 Task: Search one way flight ticket for 3 adults in first from Harlingen: Valley International Airport to Fort Wayne: Fort Wayne International Airport on 8-4-2023. Choice of flights is American. Number of bags: 1 carry on bag. Price is upto 55000. Outbound departure time preference is 11:45.
Action: Mouse moved to (242, 332)
Screenshot: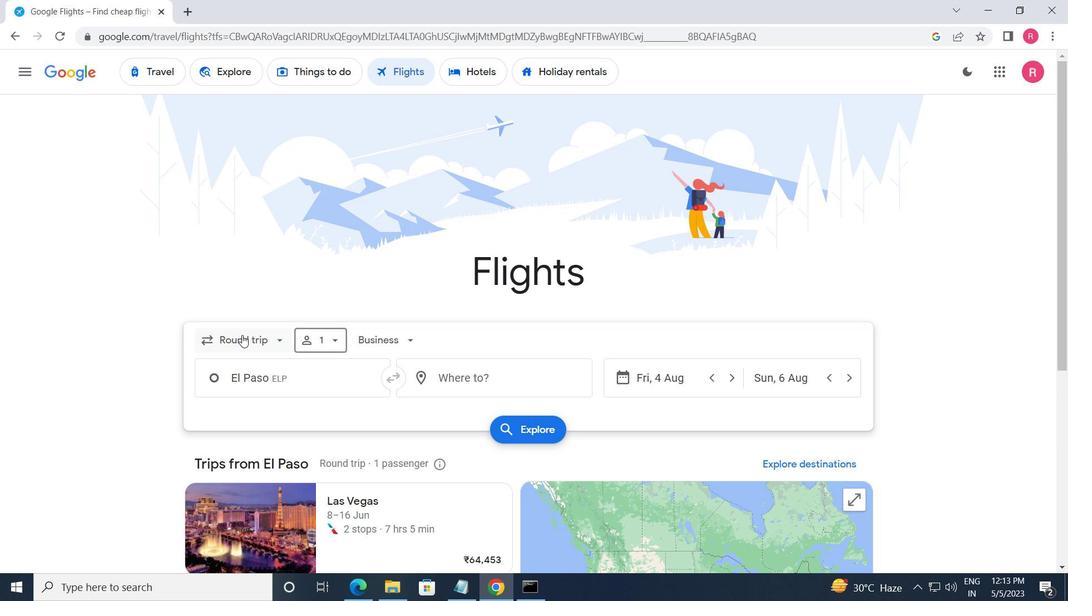 
Action: Mouse pressed left at (242, 332)
Screenshot: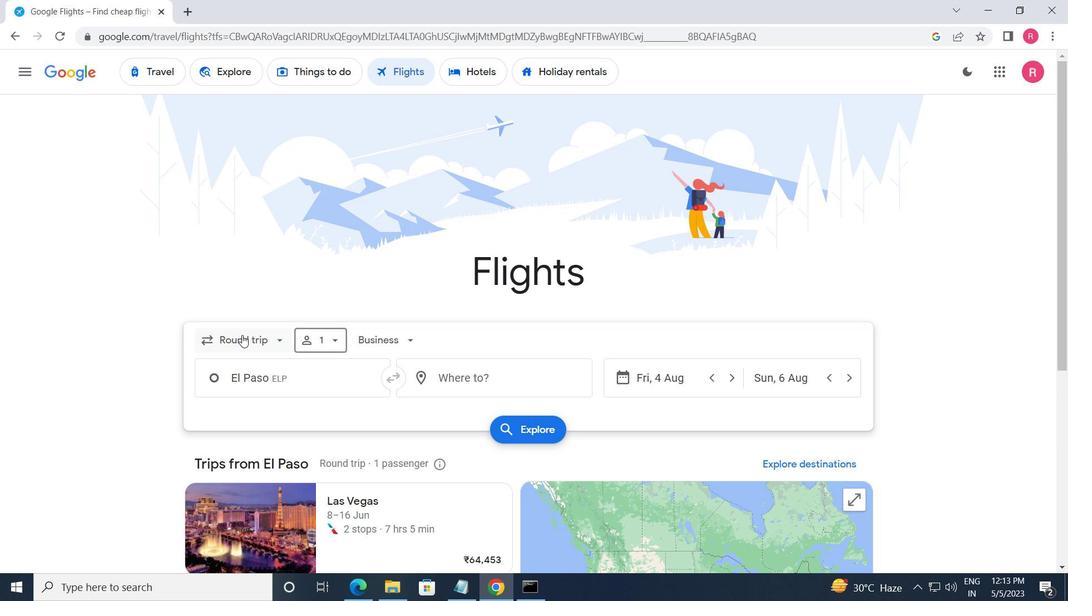 
Action: Mouse moved to (270, 397)
Screenshot: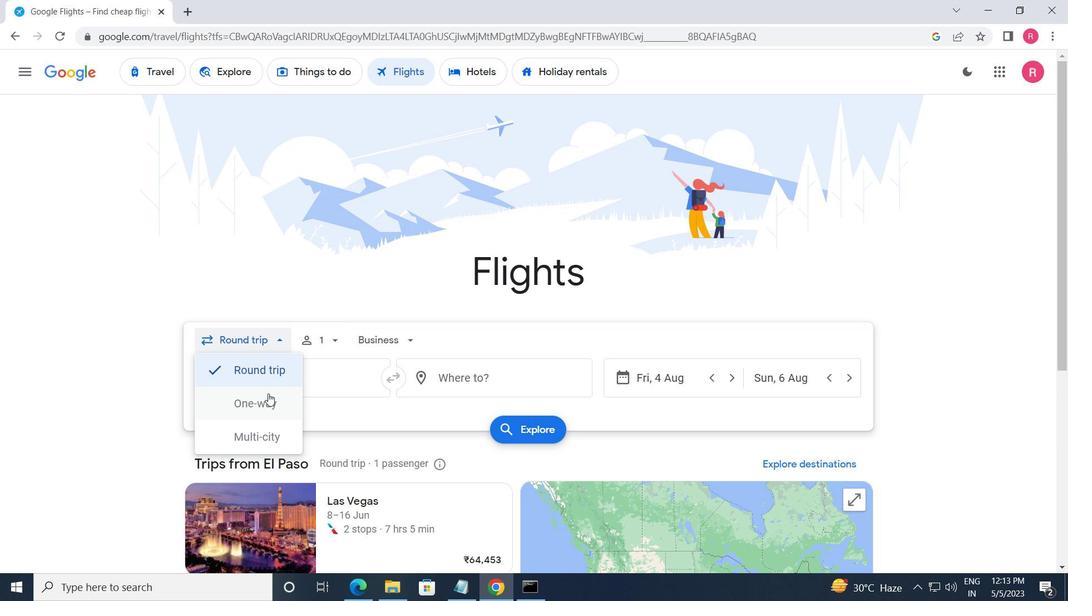 
Action: Mouse pressed left at (270, 397)
Screenshot: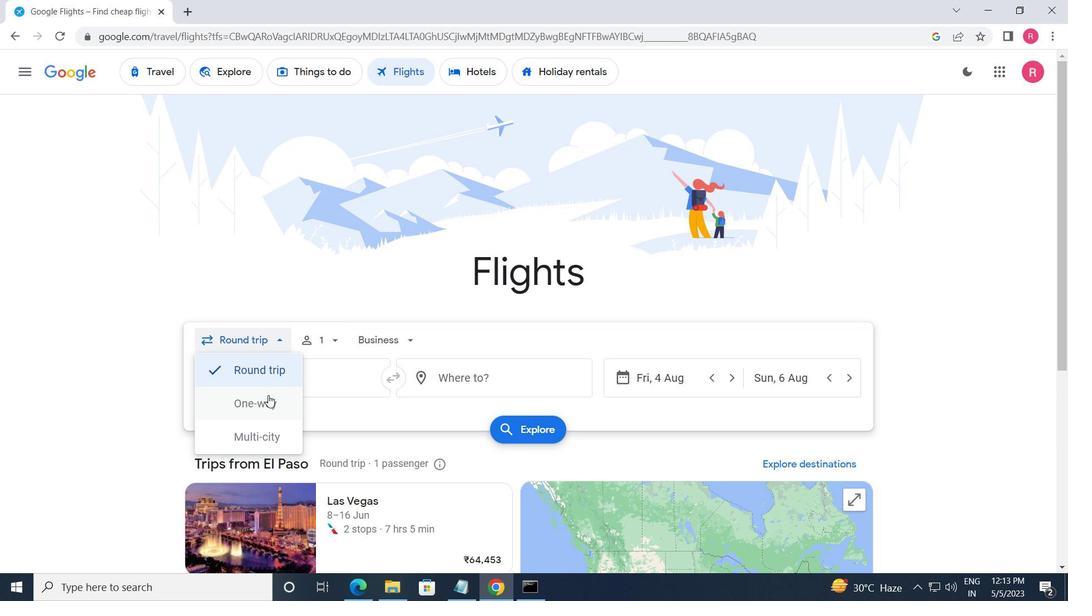 
Action: Mouse moved to (320, 352)
Screenshot: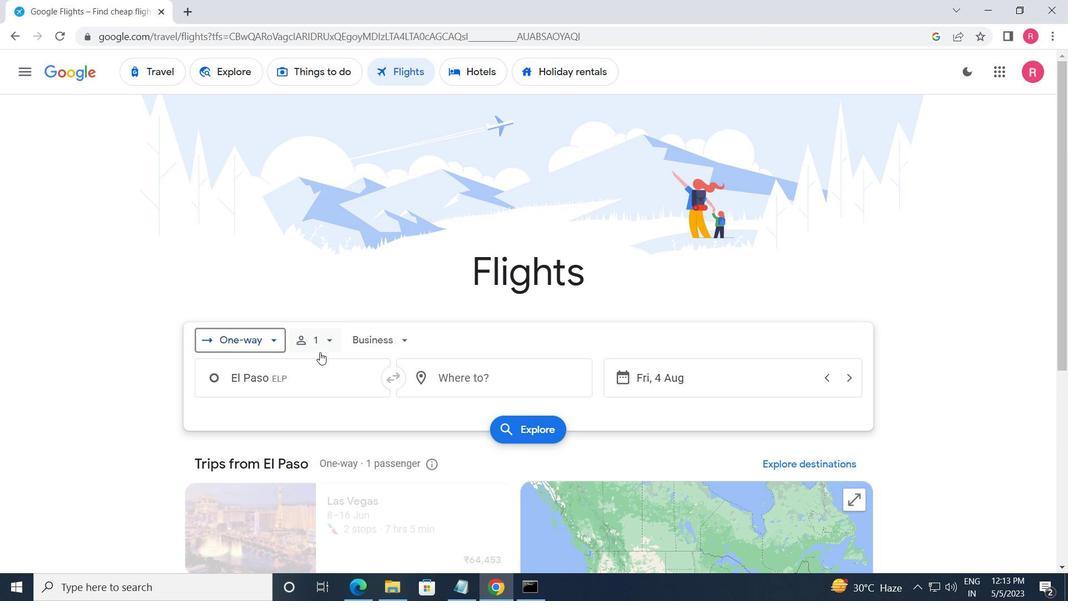 
Action: Mouse pressed left at (320, 352)
Screenshot: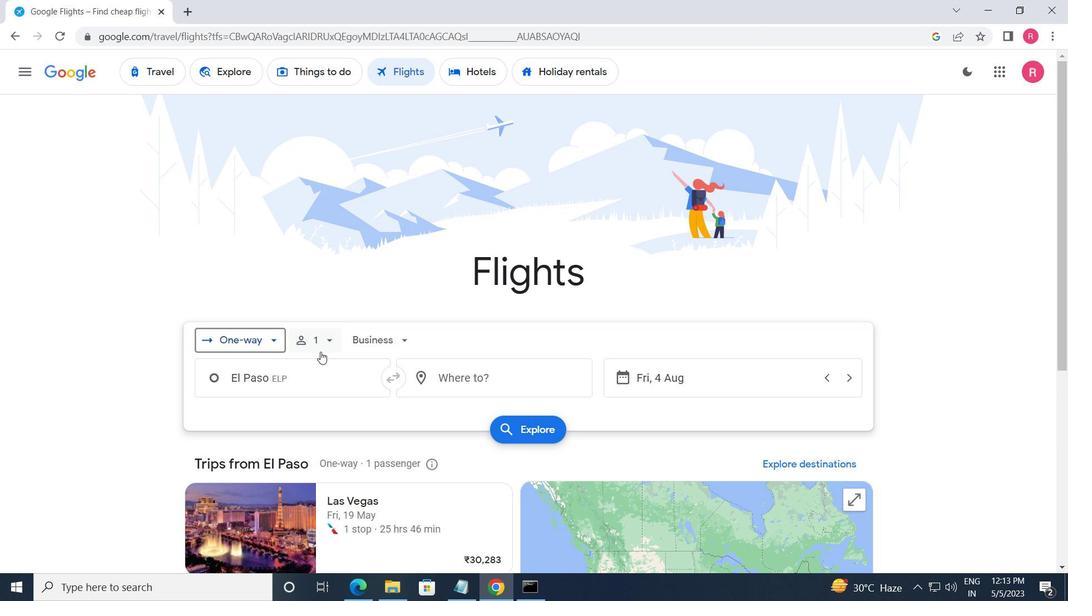 
Action: Mouse moved to (443, 374)
Screenshot: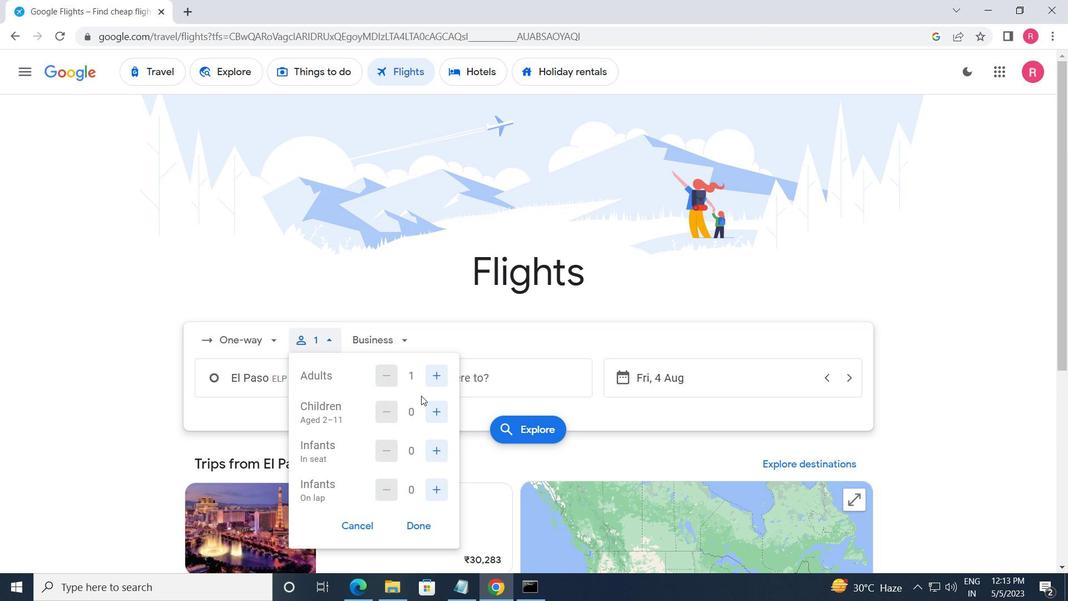 
Action: Mouse pressed left at (443, 374)
Screenshot: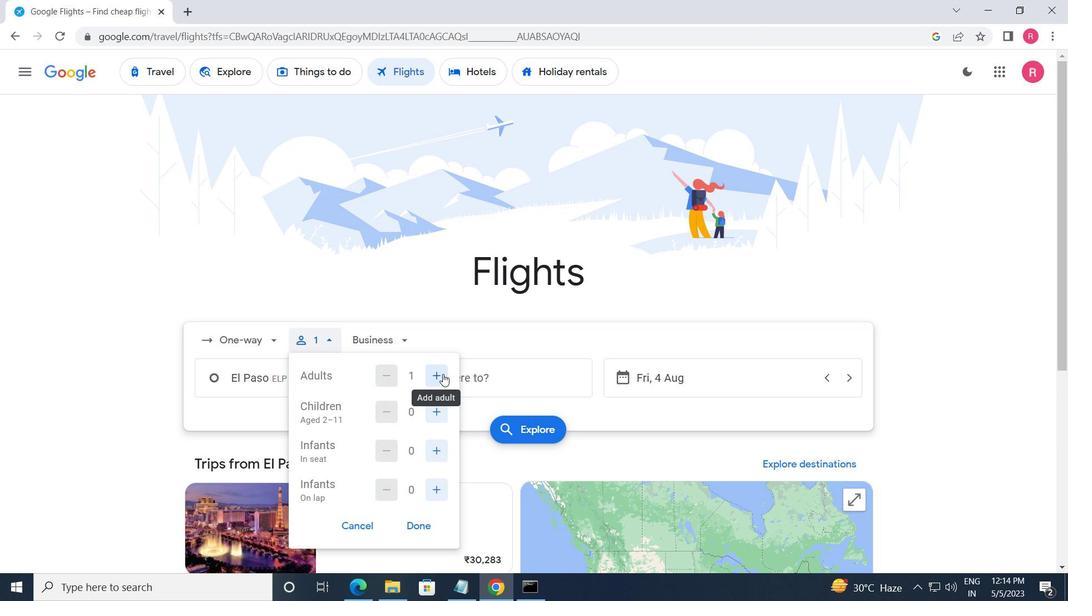 
Action: Mouse pressed left at (443, 374)
Screenshot: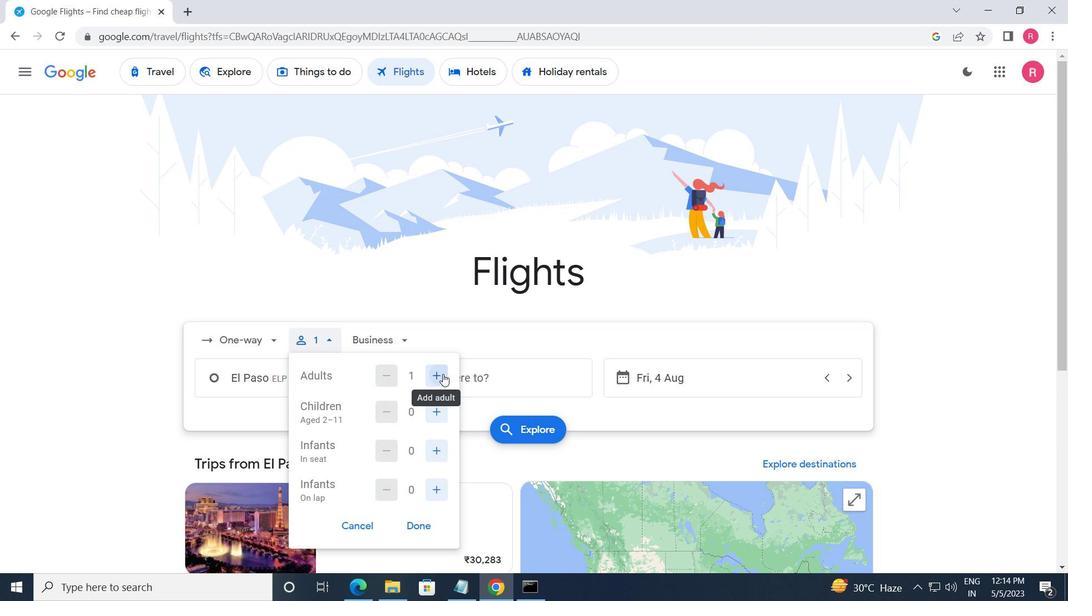 
Action: Mouse moved to (371, 341)
Screenshot: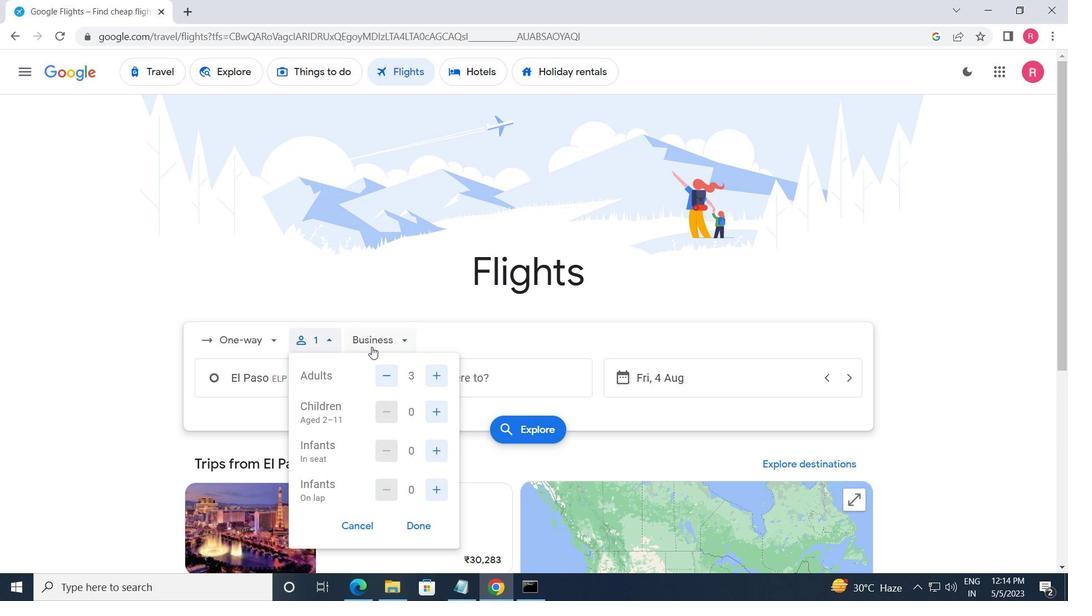 
Action: Mouse pressed left at (371, 341)
Screenshot: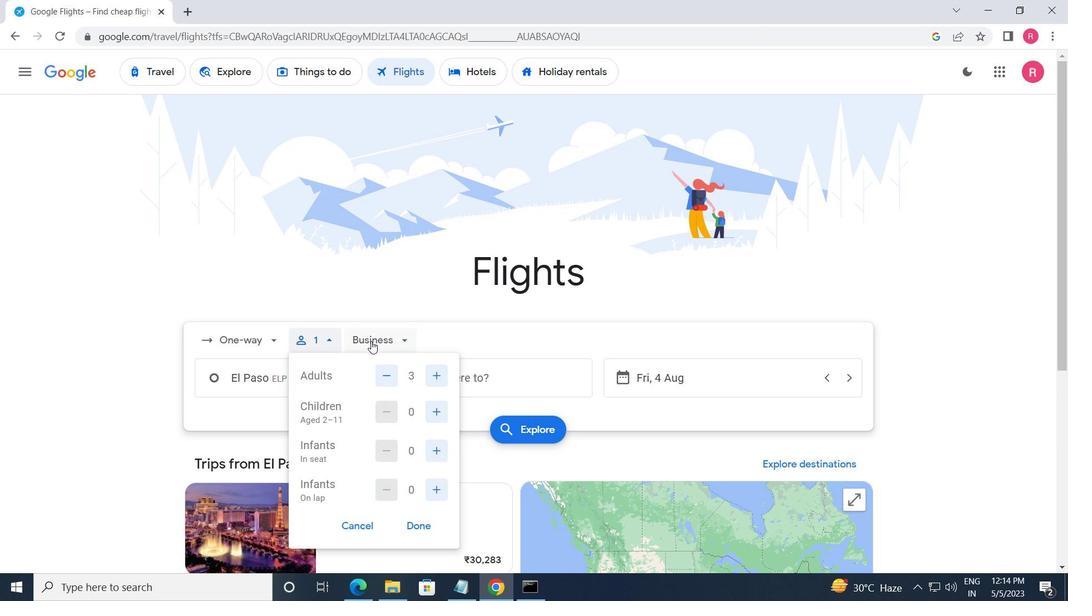 
Action: Mouse moved to (316, 330)
Screenshot: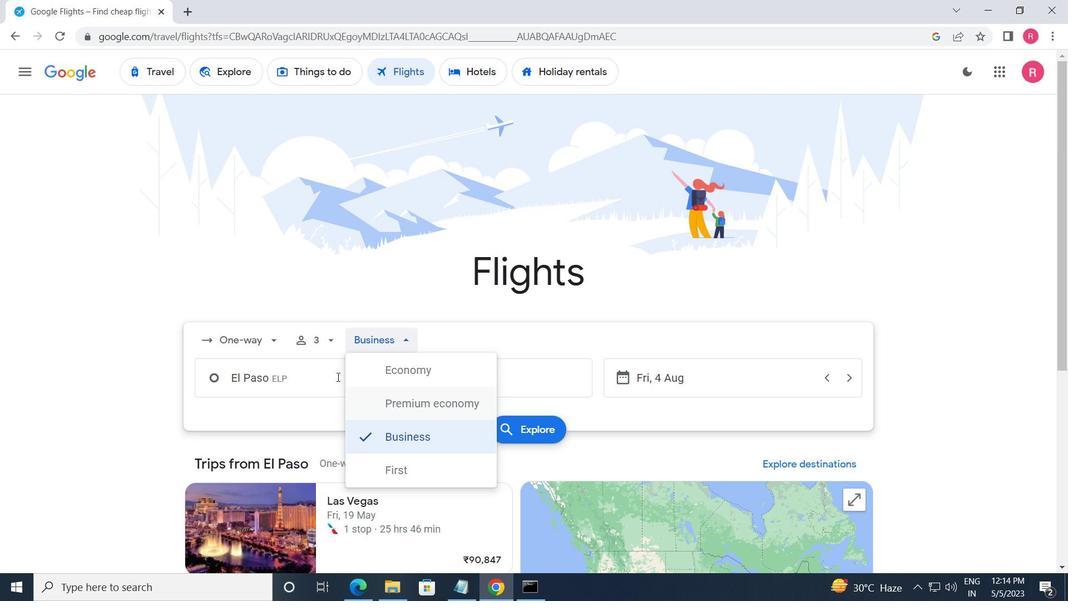 
Action: Mouse pressed left at (316, 330)
Screenshot: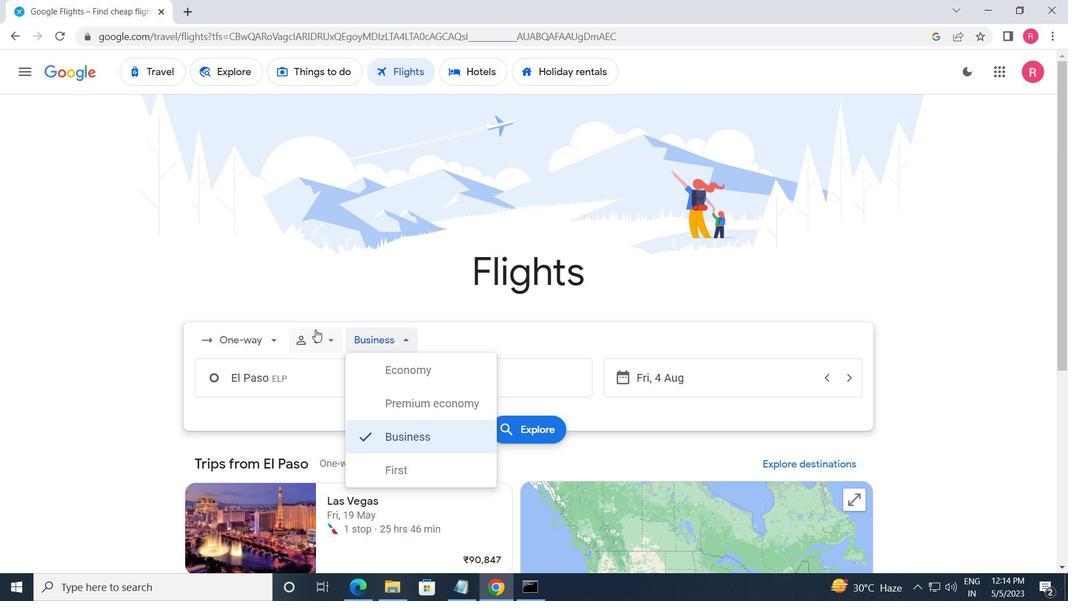 
Action: Mouse moved to (435, 521)
Screenshot: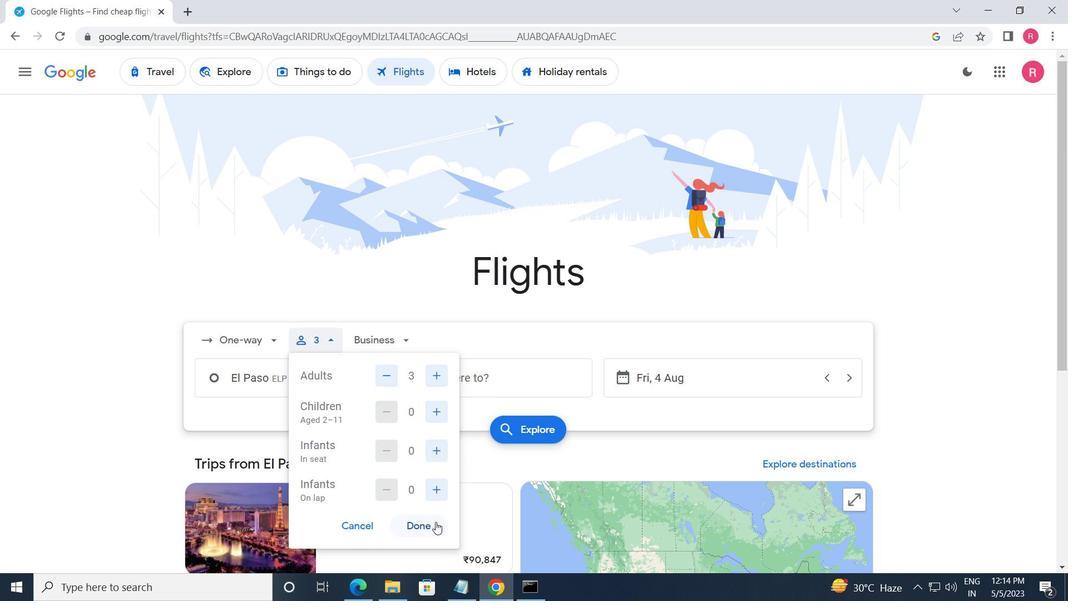 
Action: Mouse pressed left at (435, 521)
Screenshot: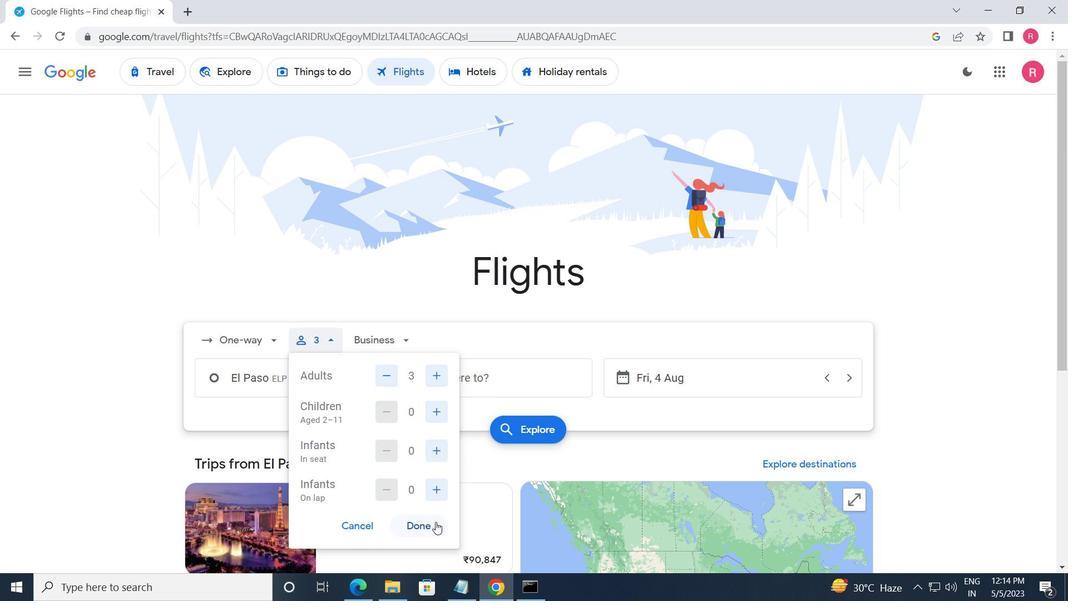
Action: Mouse moved to (376, 336)
Screenshot: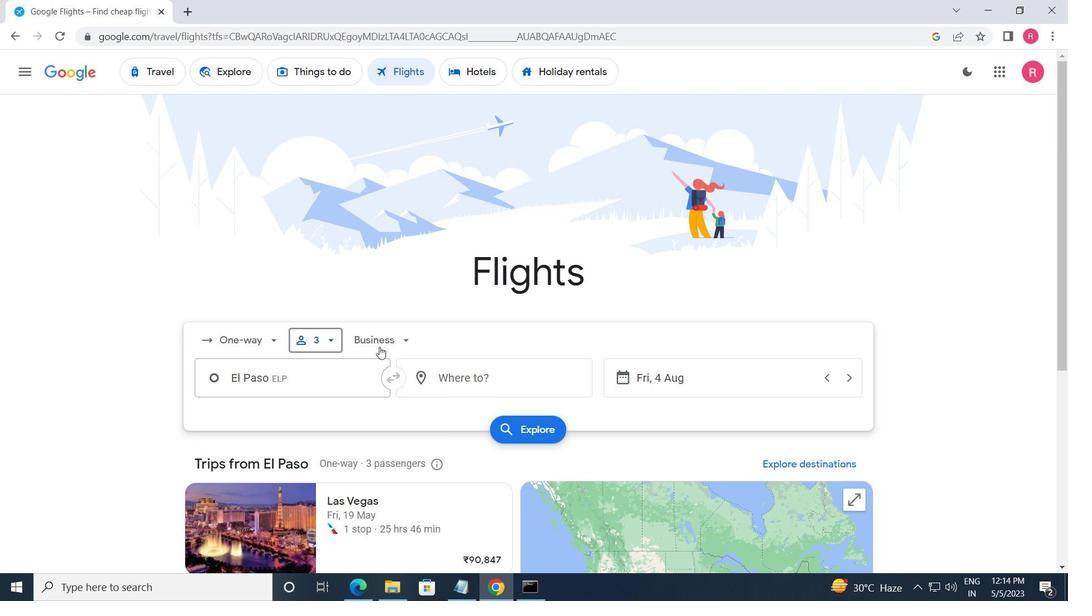 
Action: Mouse pressed left at (376, 336)
Screenshot: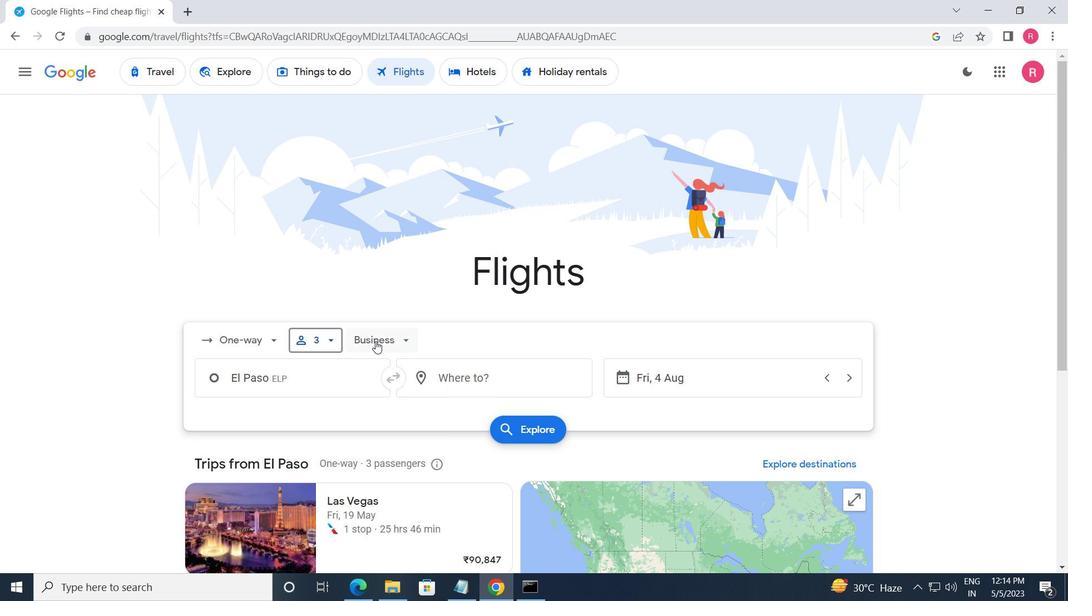 
Action: Mouse moved to (400, 473)
Screenshot: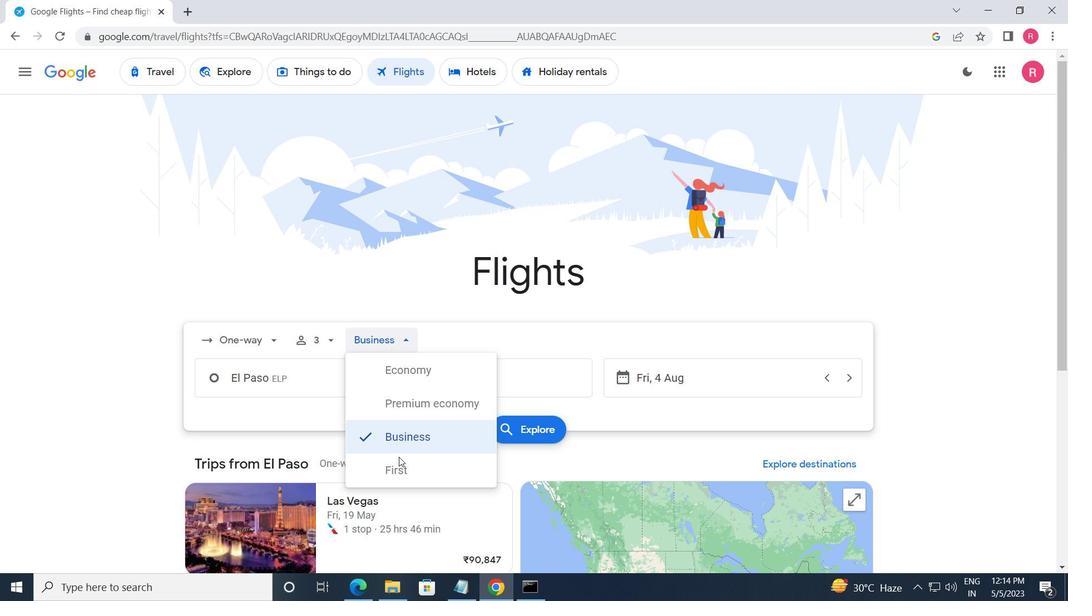 
Action: Mouse pressed left at (400, 473)
Screenshot: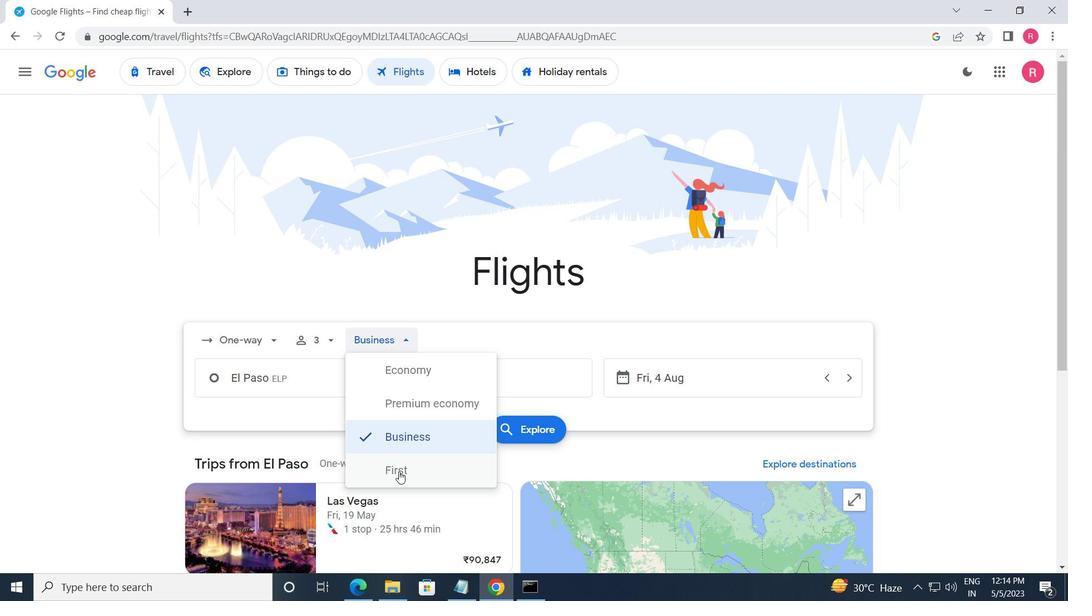 
Action: Mouse moved to (347, 390)
Screenshot: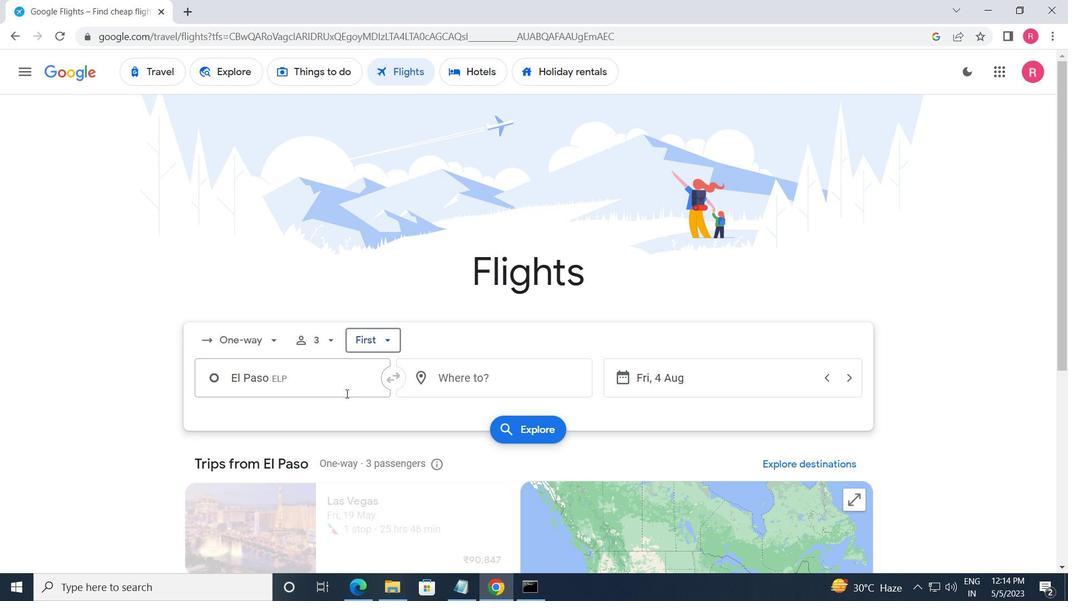 
Action: Mouse pressed left at (347, 390)
Screenshot: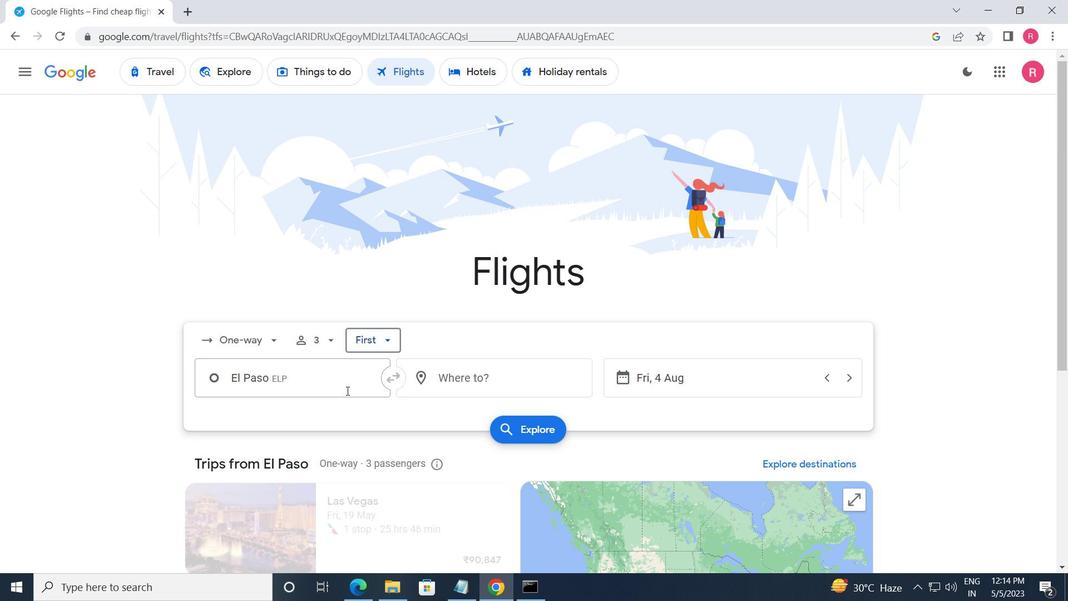 
Action: Mouse moved to (333, 383)
Screenshot: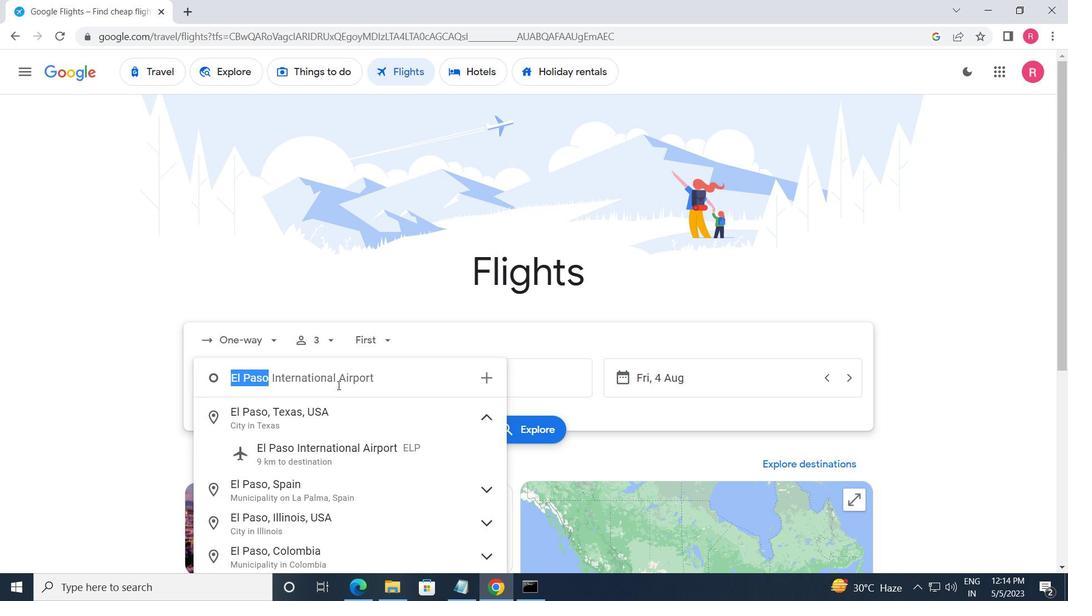 
Action: Key pressed <Key.shift_r>Harlingen
Screenshot: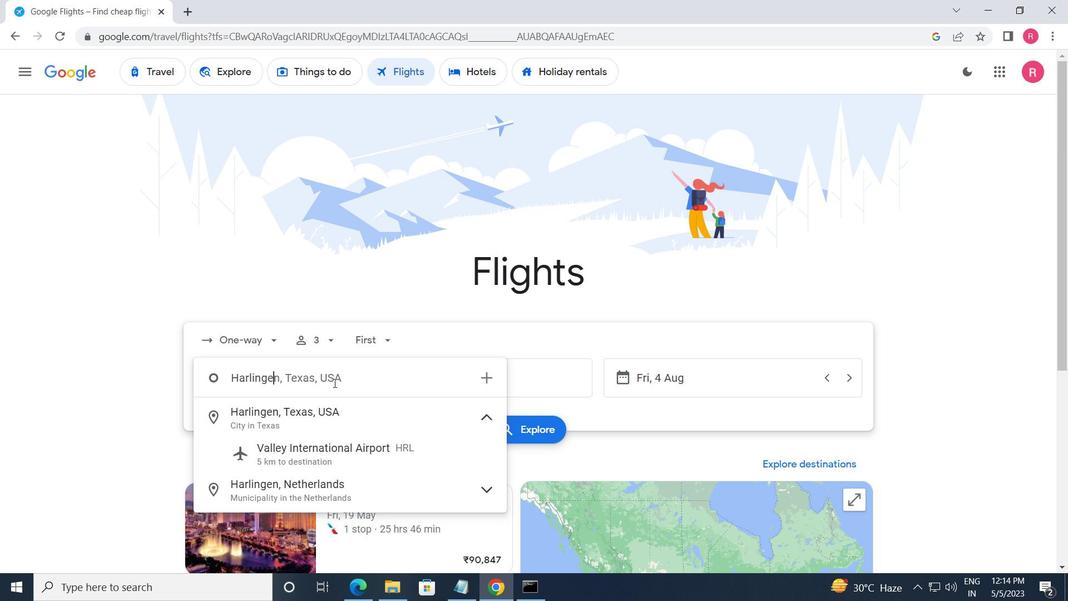 
Action: Mouse moved to (306, 445)
Screenshot: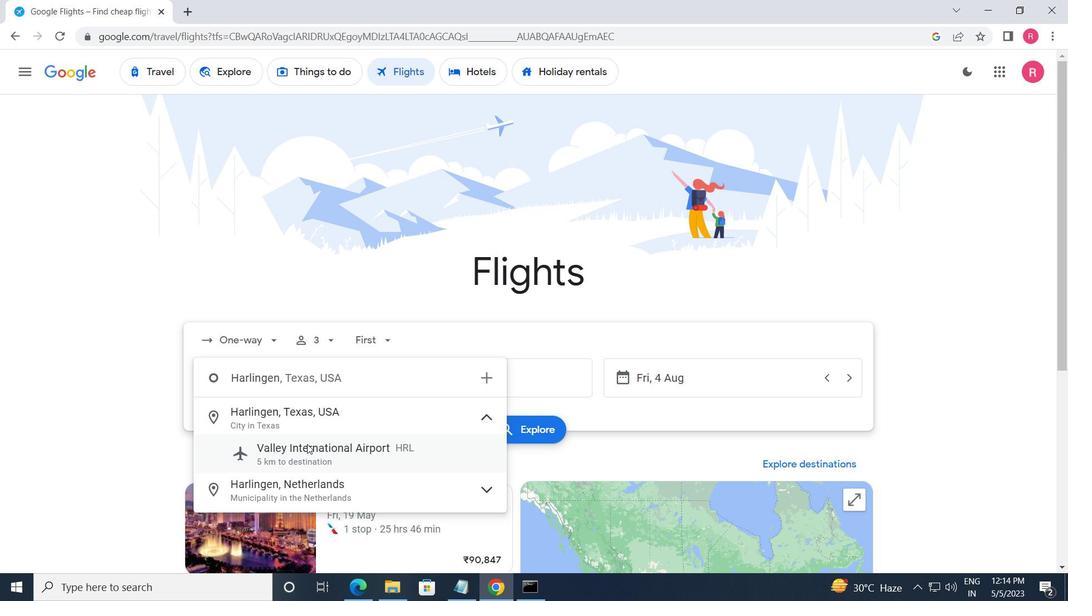 
Action: Mouse pressed left at (306, 445)
Screenshot: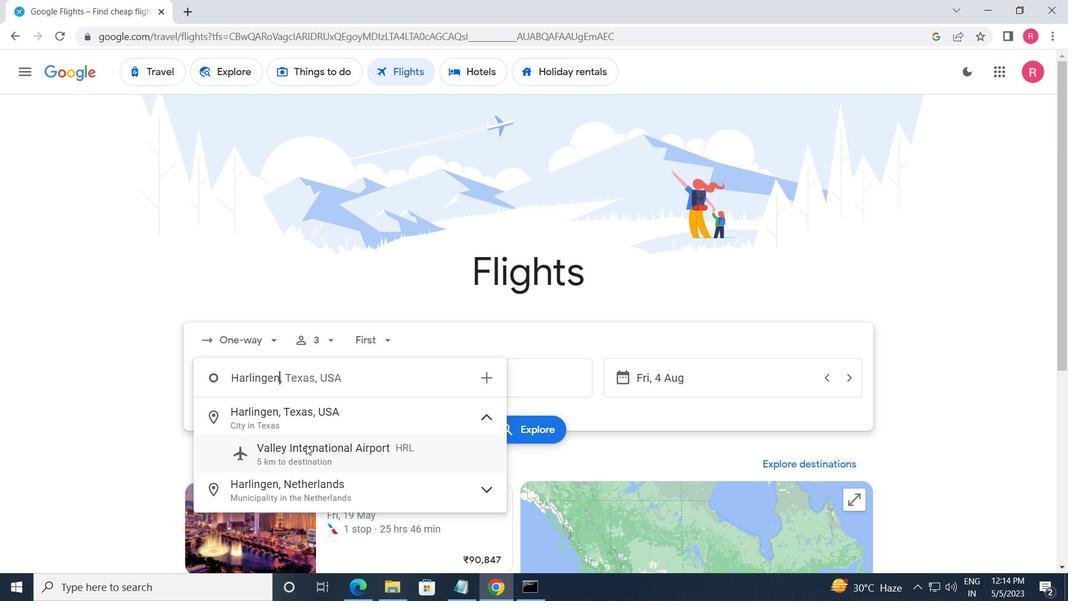 
Action: Mouse moved to (500, 392)
Screenshot: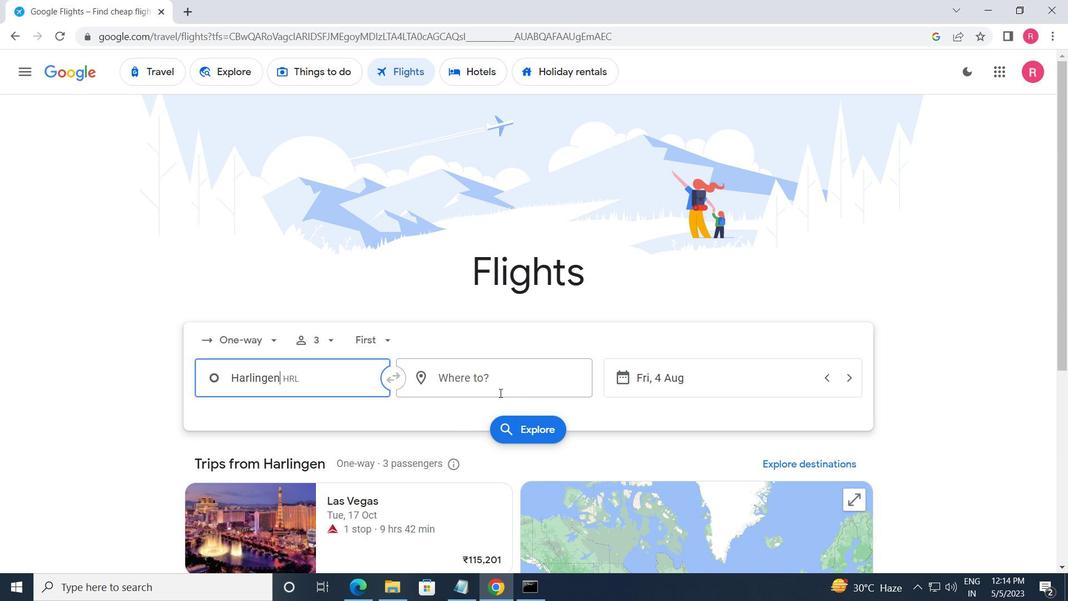 
Action: Mouse pressed left at (500, 392)
Screenshot: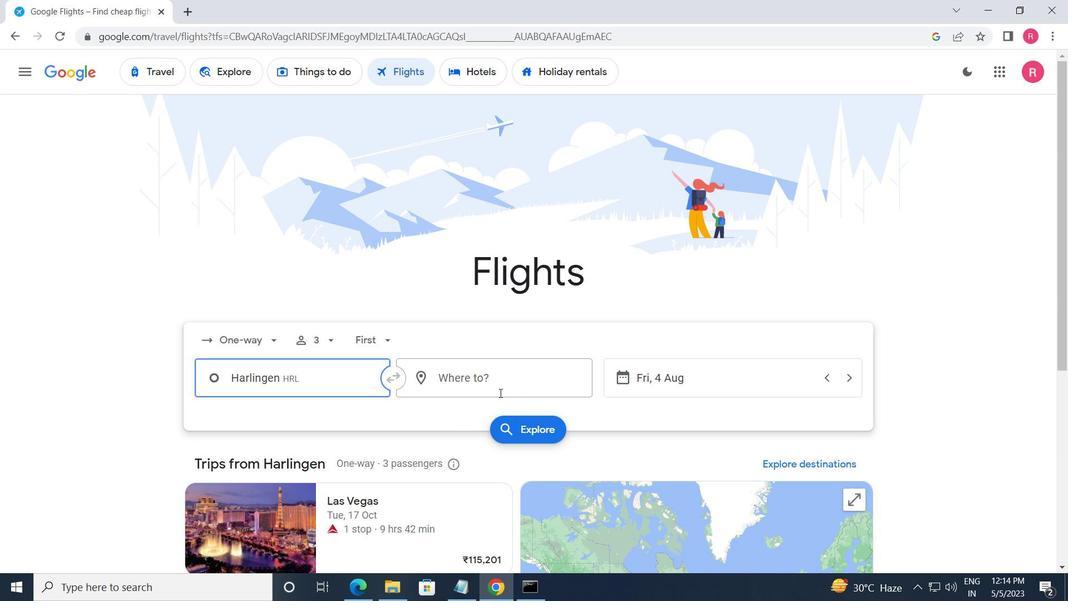 
Action: Mouse moved to (497, 392)
Screenshot: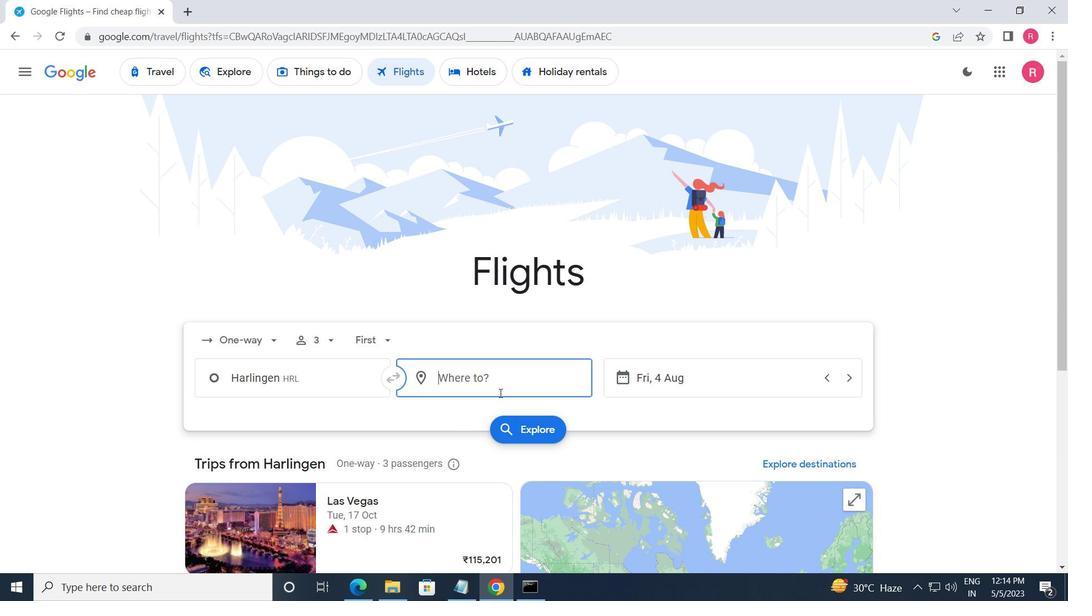 
Action: Key pressed <Key.shift>FRT<Key.backspace><Key.backspace>ORT<Key.space><Key.shift>WAYNE
Screenshot: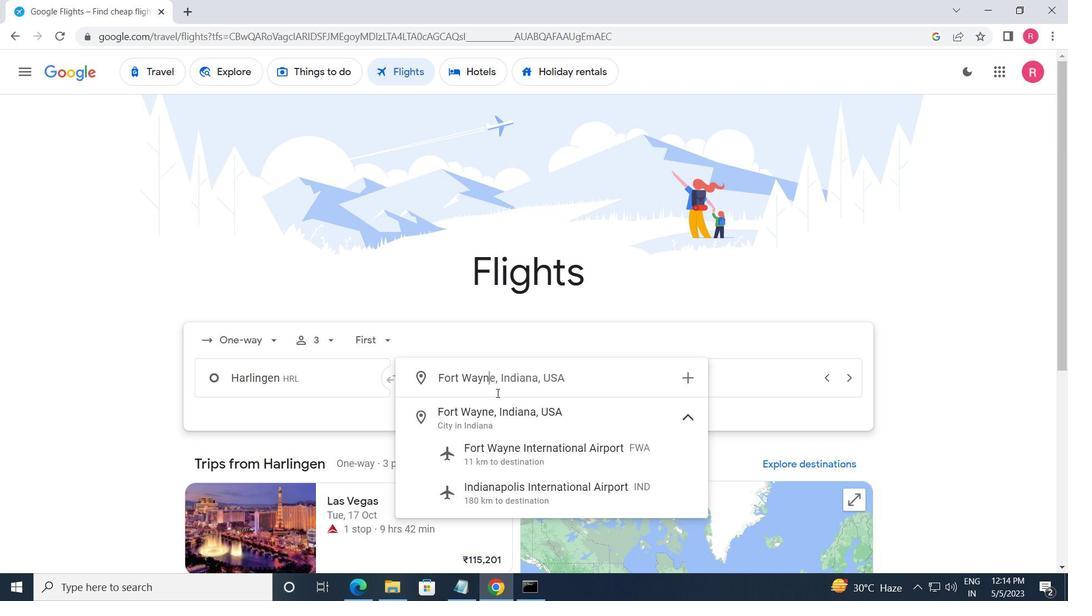 
Action: Mouse moved to (539, 461)
Screenshot: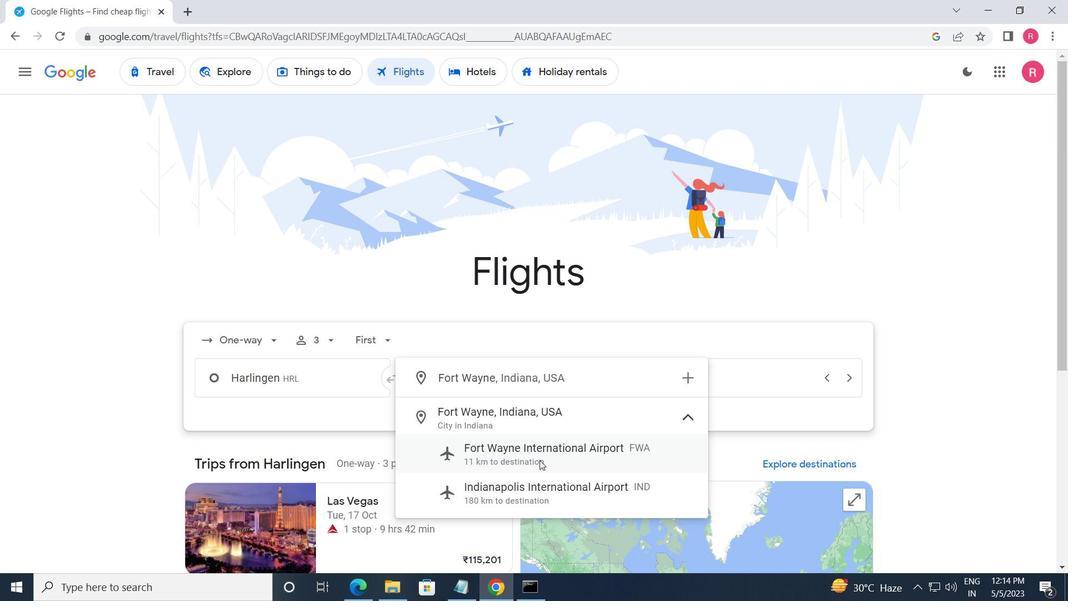
Action: Mouse pressed left at (539, 461)
Screenshot: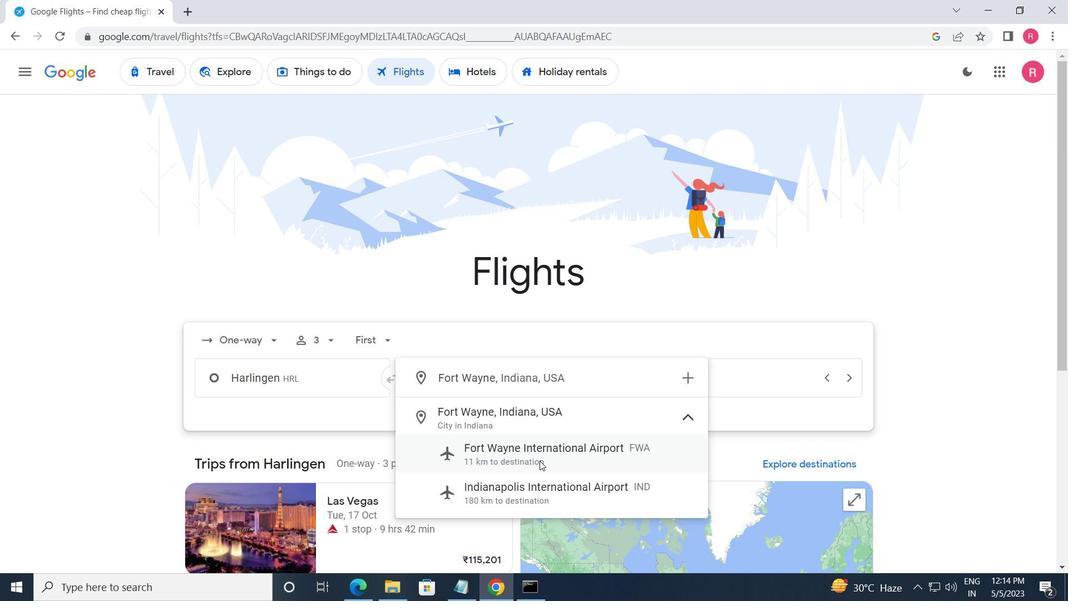 
Action: Mouse moved to (719, 376)
Screenshot: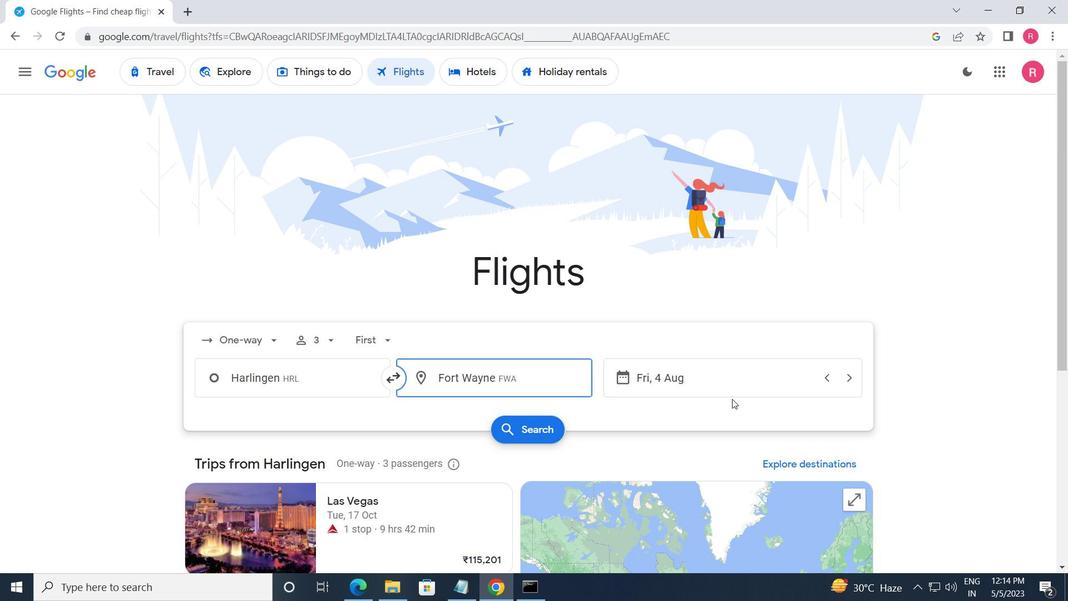 
Action: Mouse pressed left at (719, 376)
Screenshot: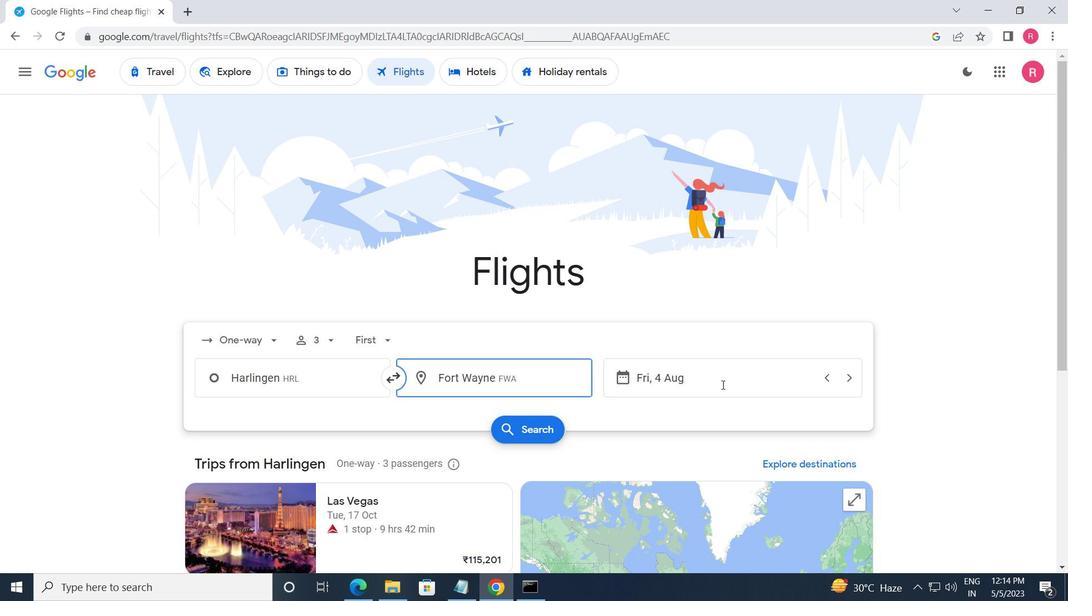 
Action: Mouse moved to (541, 323)
Screenshot: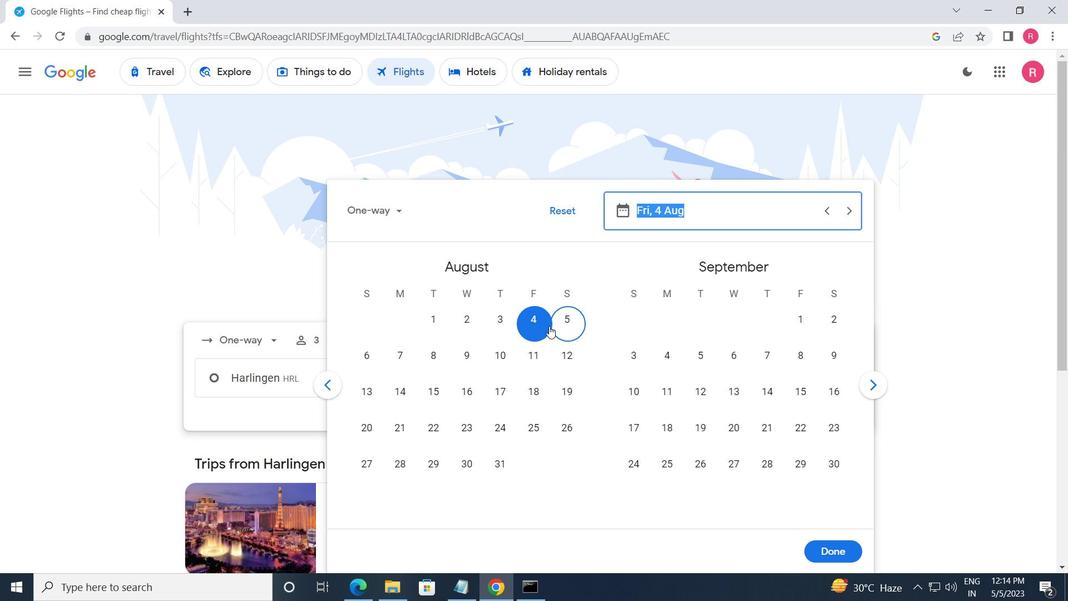 
Action: Mouse pressed left at (541, 323)
Screenshot: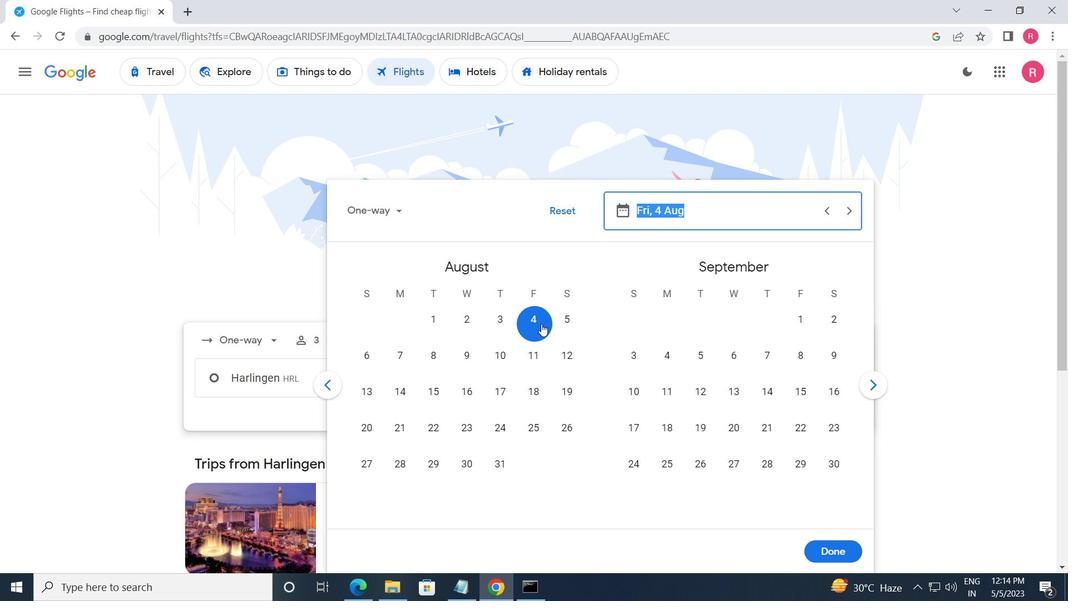 
Action: Mouse moved to (818, 549)
Screenshot: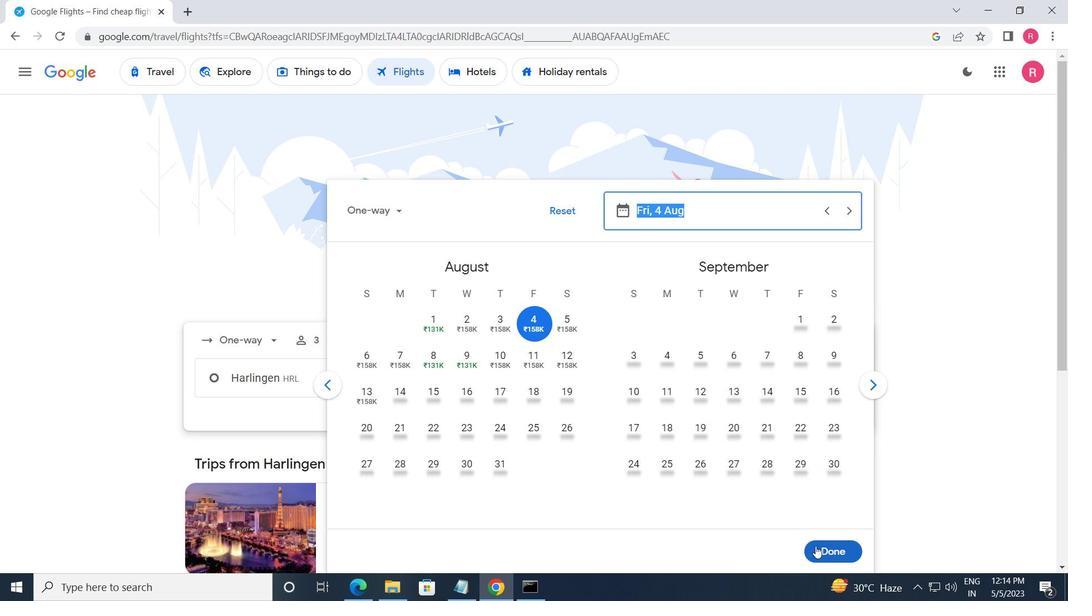 
Action: Mouse pressed left at (818, 549)
Screenshot: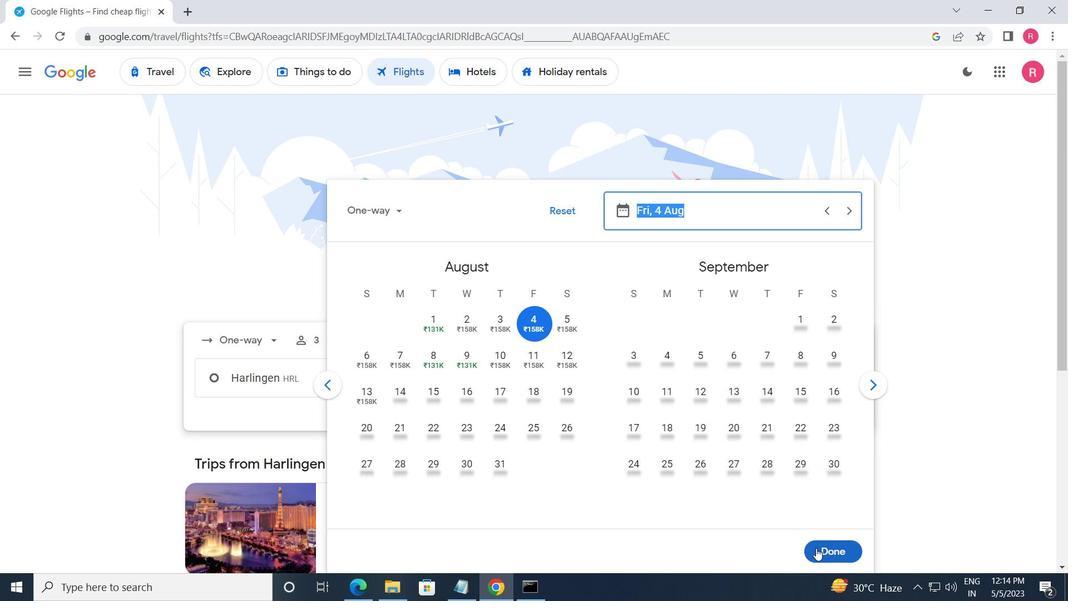 
Action: Mouse moved to (526, 426)
Screenshot: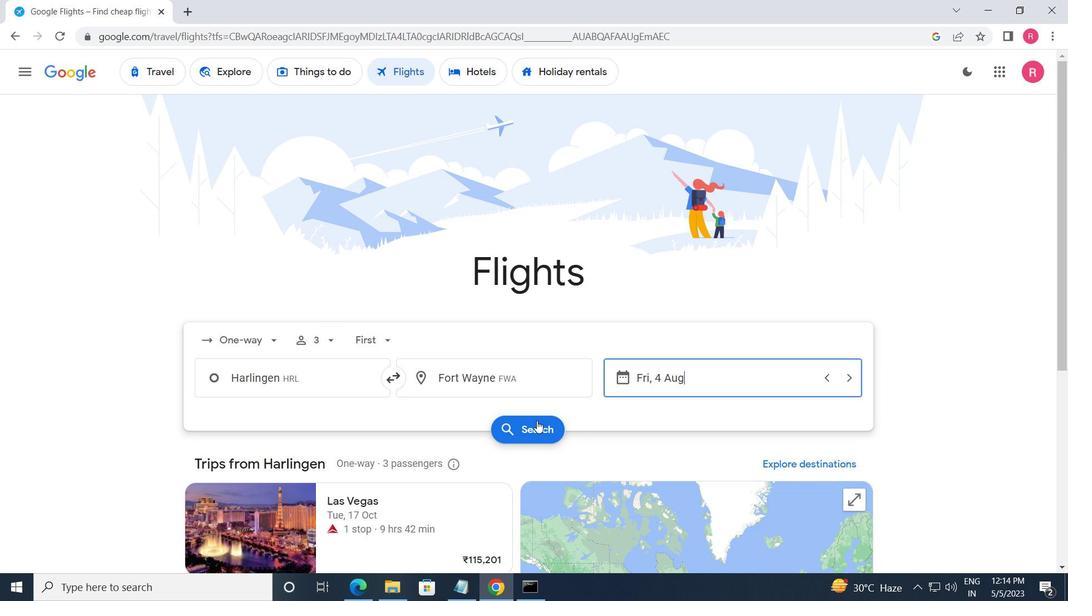 
Action: Mouse pressed left at (526, 426)
Screenshot: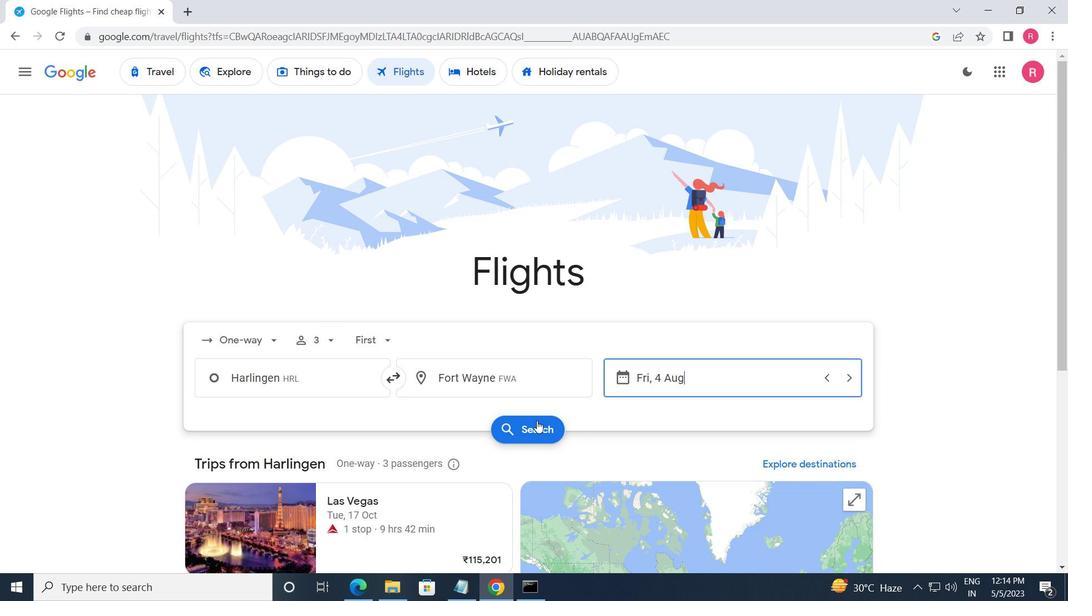 
Action: Mouse moved to (211, 199)
Screenshot: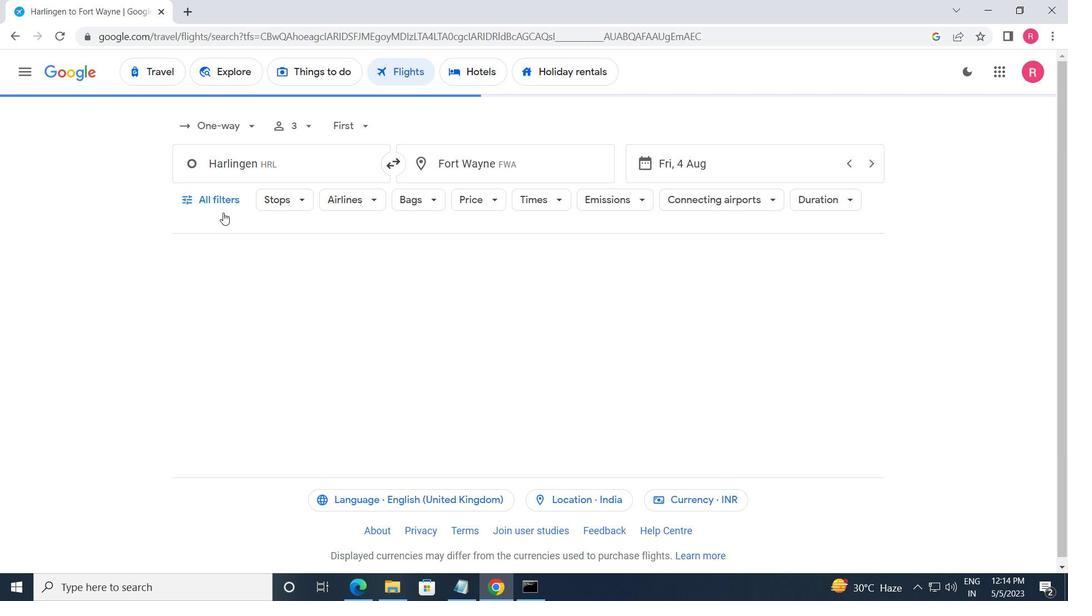 
Action: Mouse pressed left at (211, 199)
Screenshot: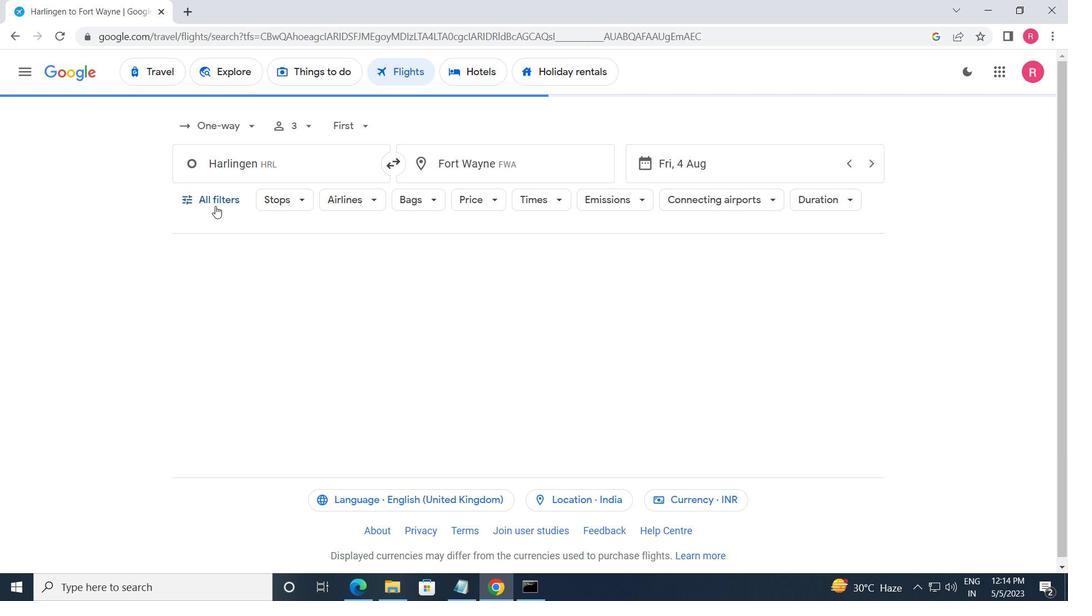
Action: Mouse moved to (300, 382)
Screenshot: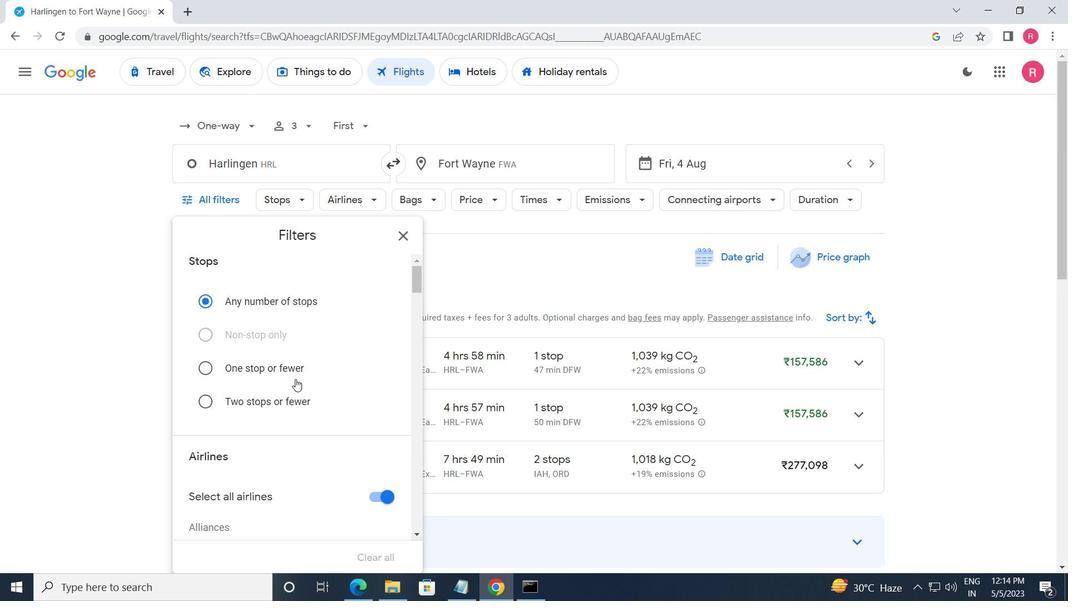 
Action: Mouse scrolled (300, 381) with delta (0, 0)
Screenshot: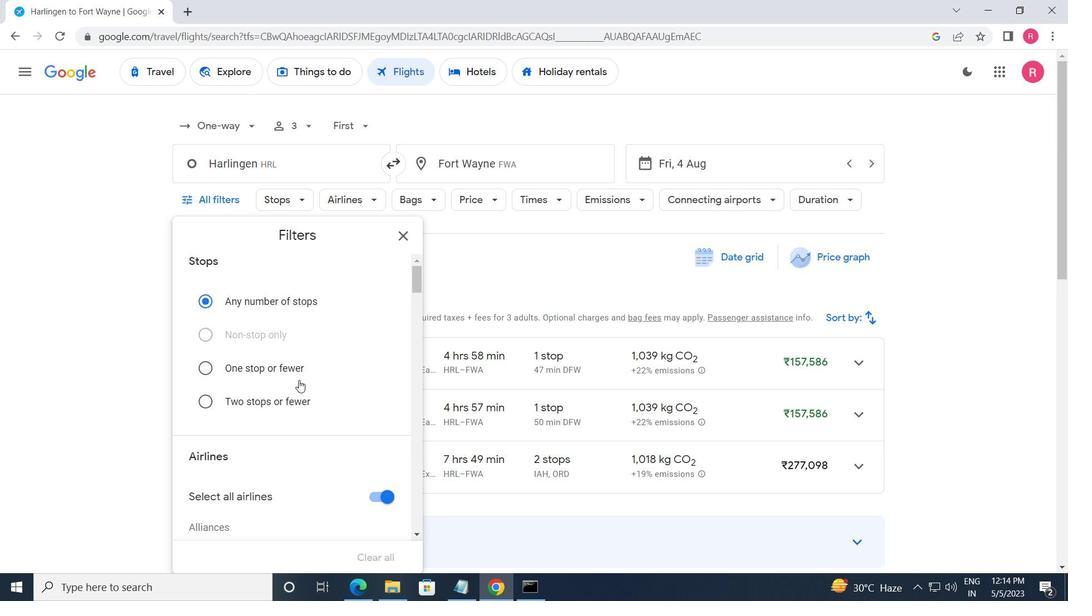 
Action: Mouse moved to (300, 385)
Screenshot: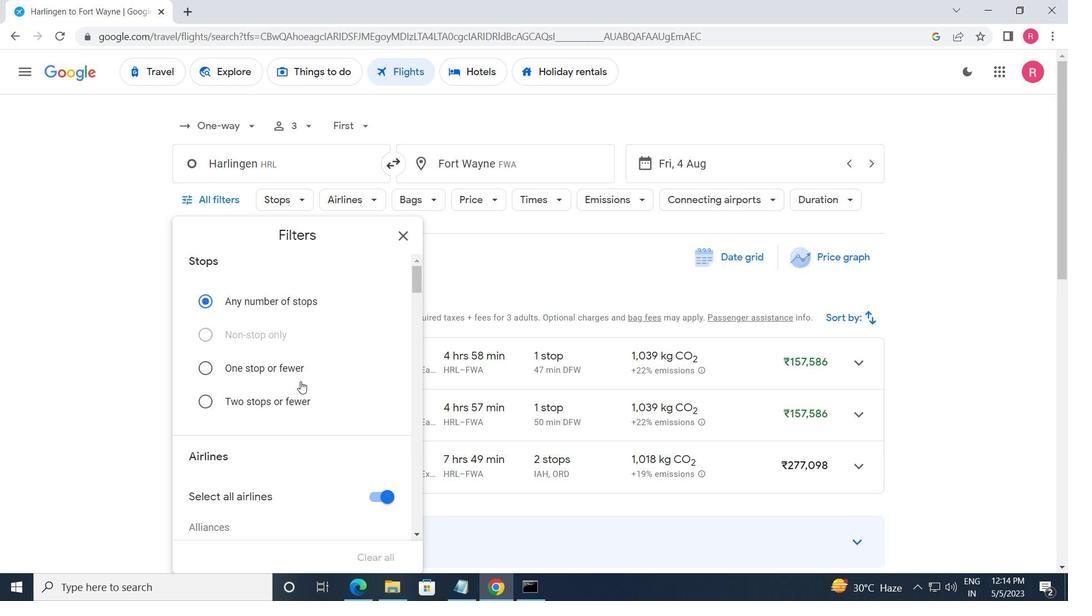 
Action: Mouse scrolled (300, 384) with delta (0, 0)
Screenshot: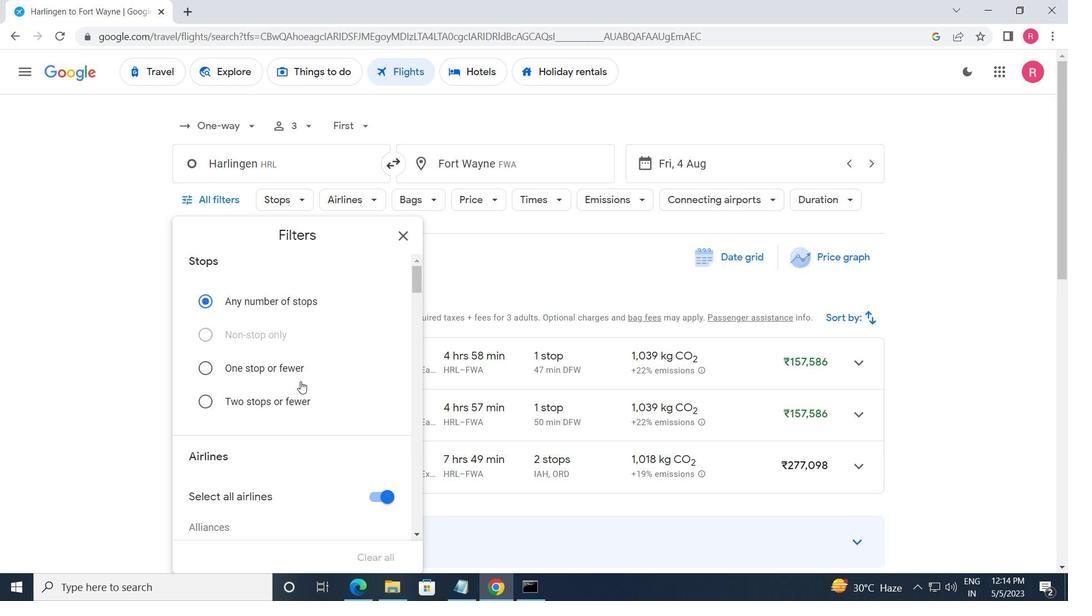 
Action: Mouse moved to (300, 385)
Screenshot: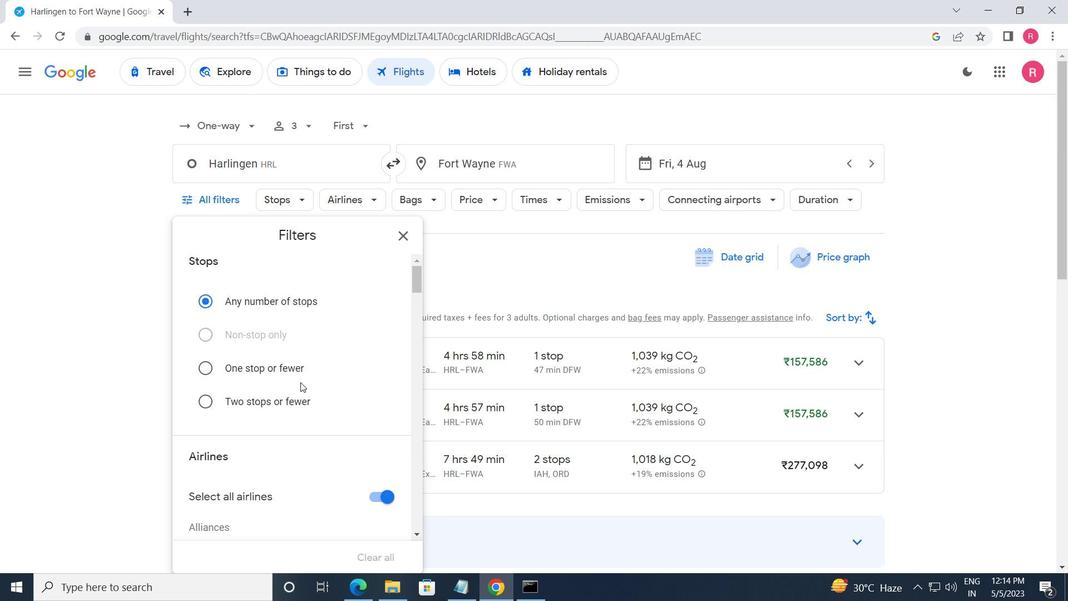 
Action: Mouse scrolled (300, 385) with delta (0, 0)
Screenshot: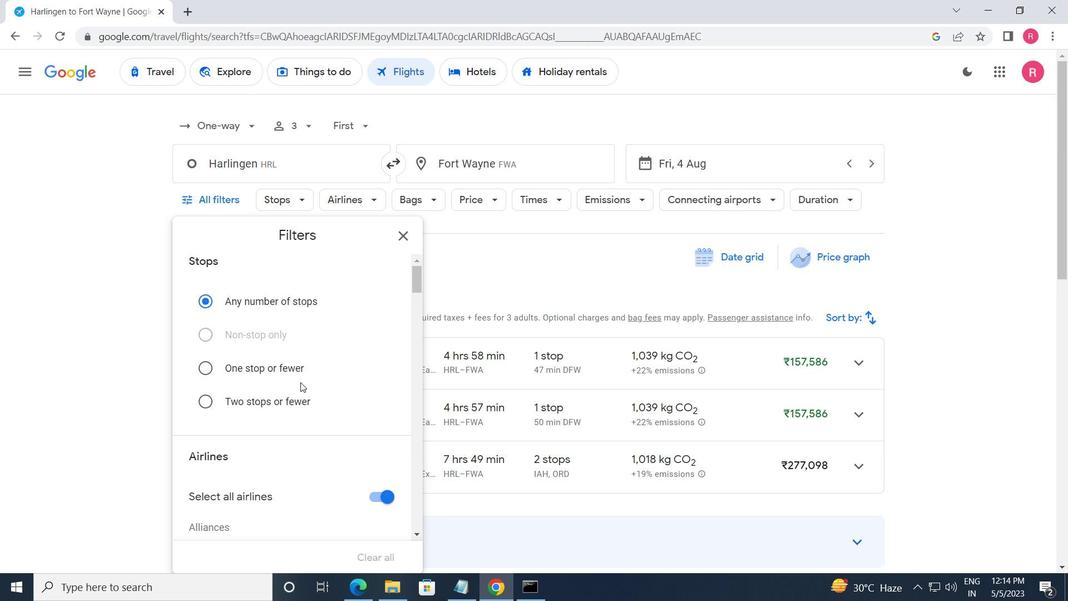 
Action: Mouse scrolled (300, 385) with delta (0, 0)
Screenshot: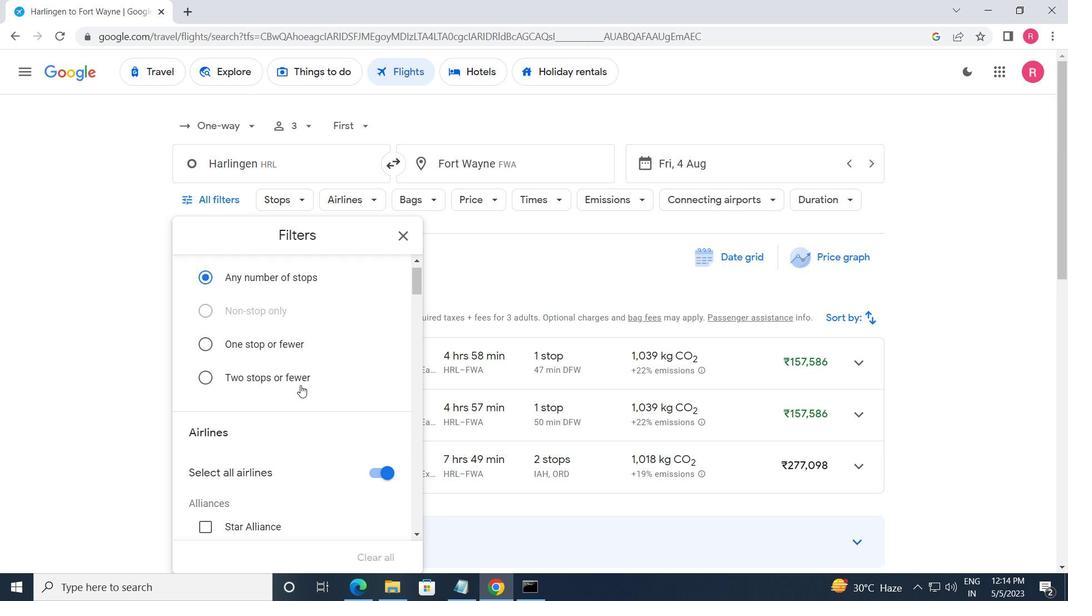 
Action: Mouse scrolled (300, 385) with delta (0, 0)
Screenshot: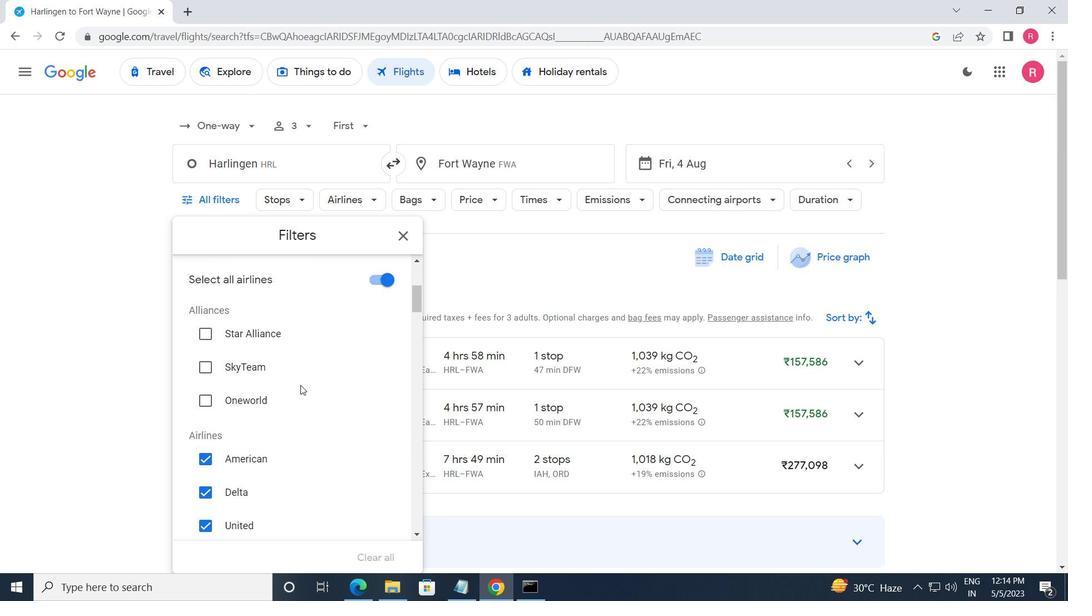
Action: Mouse moved to (301, 386)
Screenshot: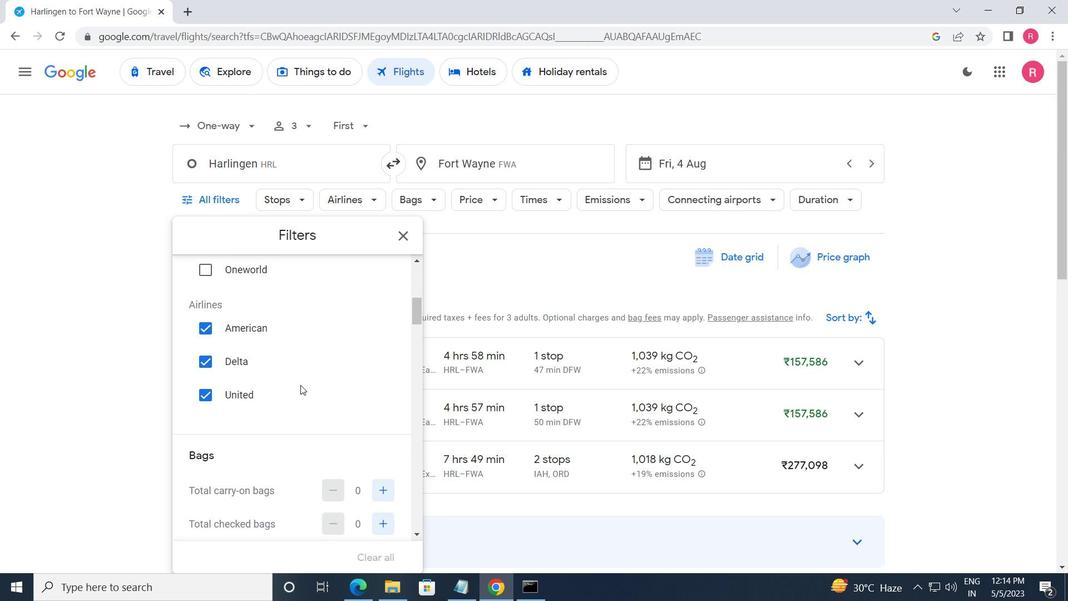 
Action: Mouse scrolled (301, 386) with delta (0, 0)
Screenshot: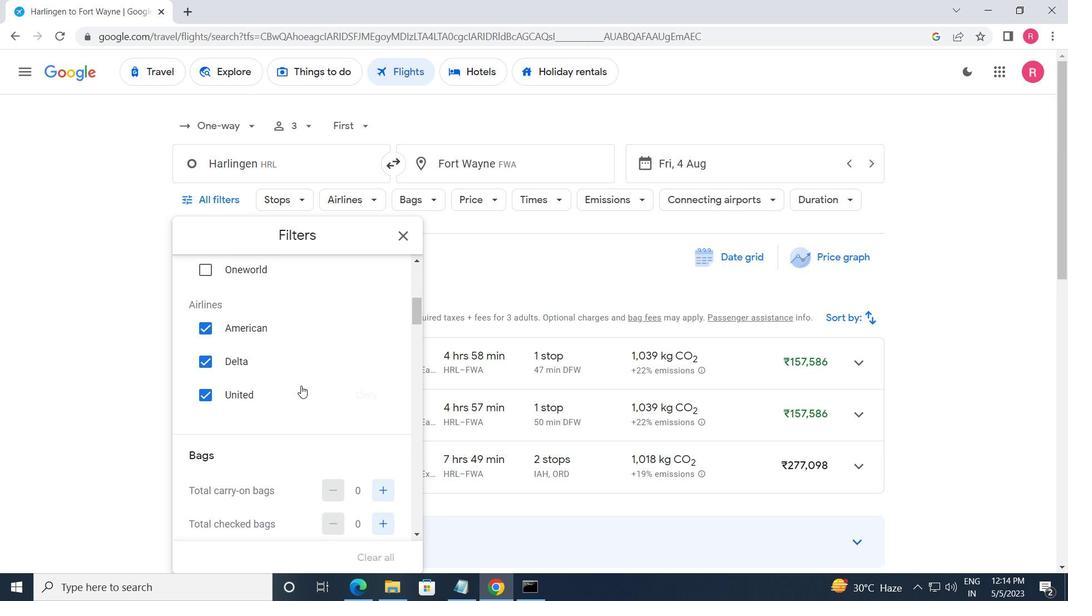 
Action: Mouse moved to (354, 394)
Screenshot: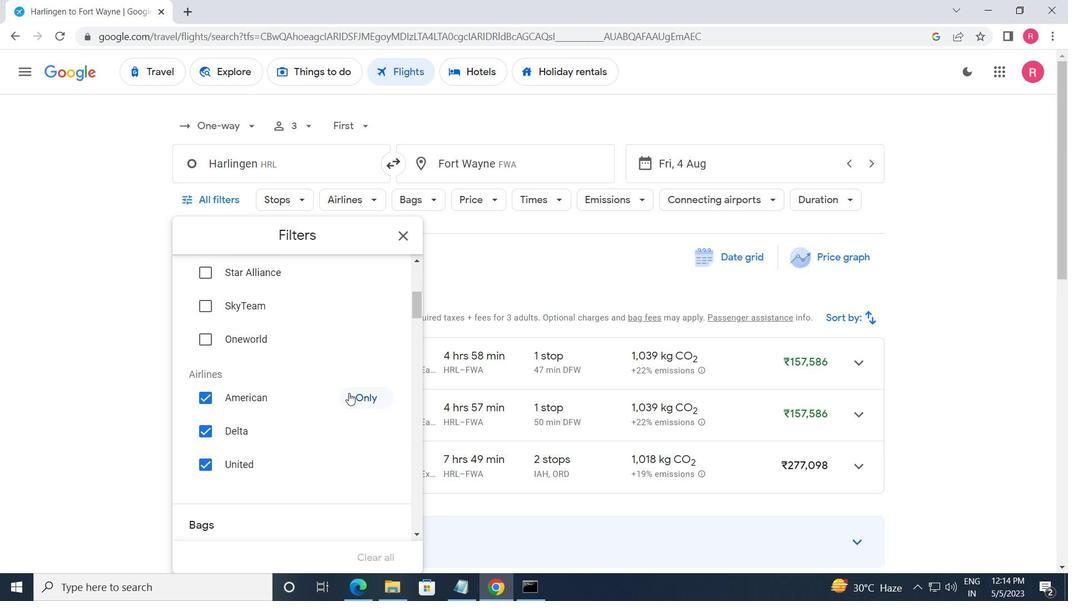 
Action: Mouse pressed left at (354, 394)
Screenshot: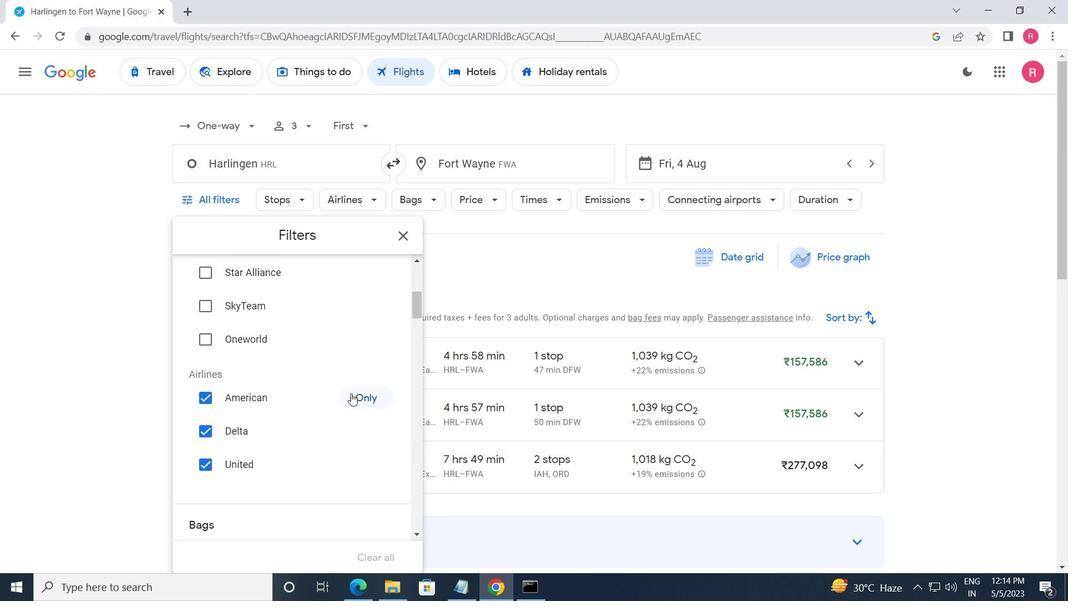 
Action: Mouse moved to (350, 408)
Screenshot: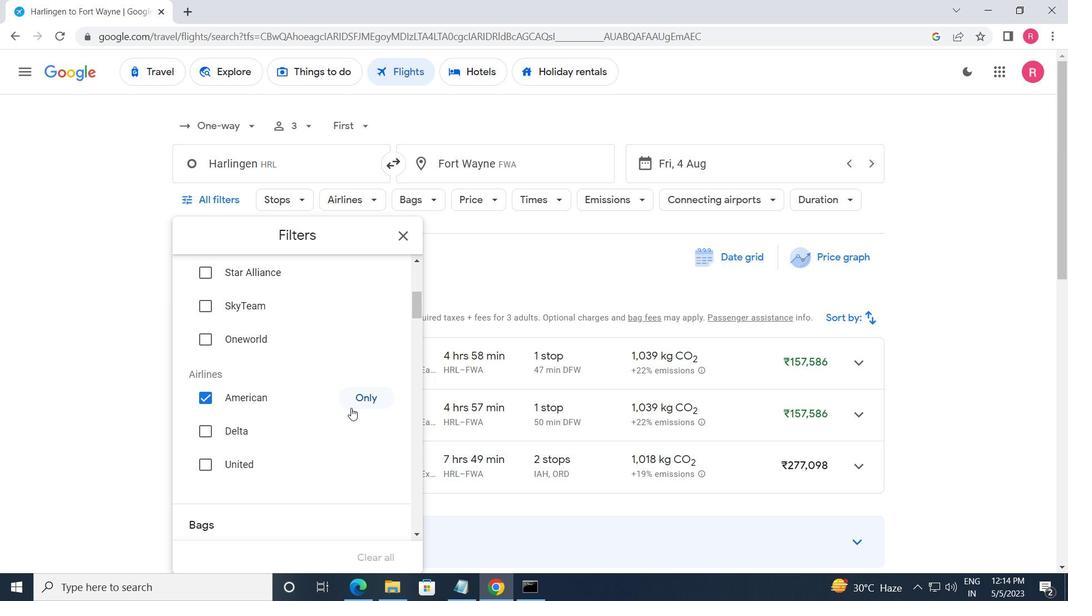 
Action: Mouse scrolled (350, 407) with delta (0, 0)
Screenshot: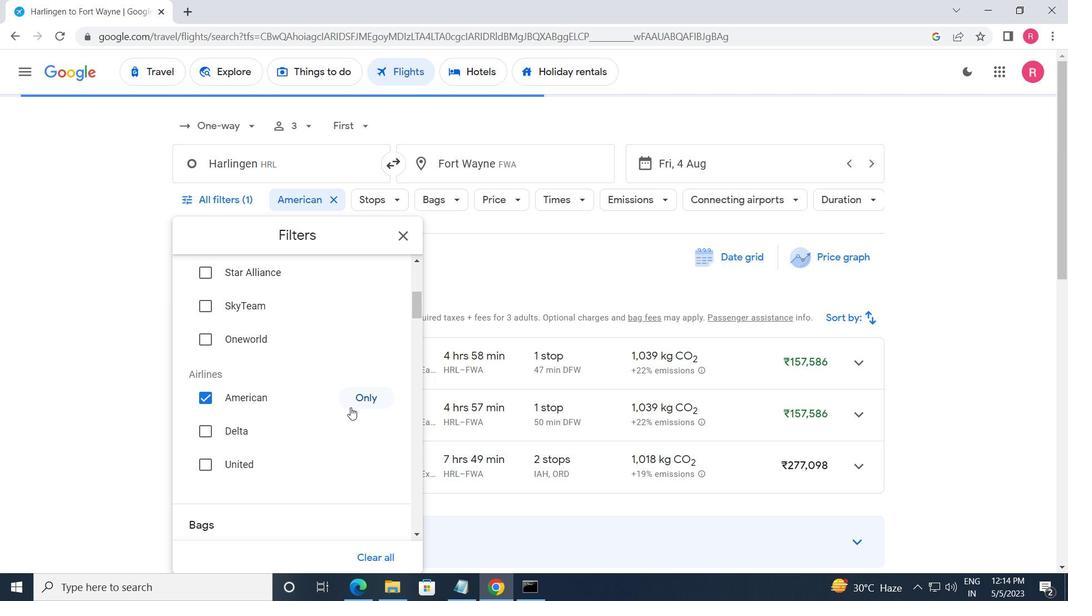 
Action: Mouse scrolled (350, 407) with delta (0, 0)
Screenshot: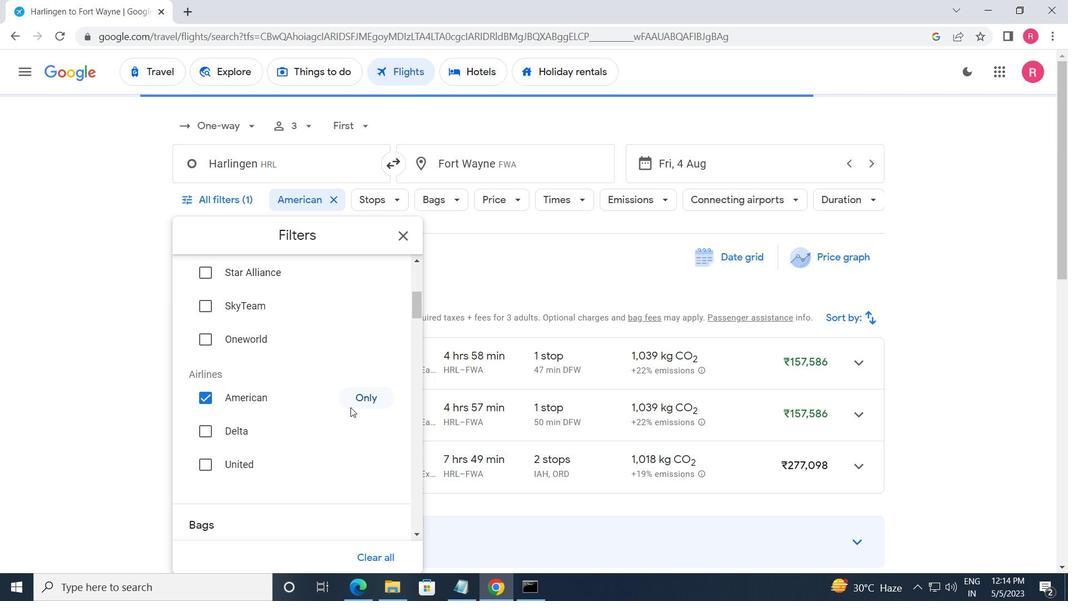 
Action: Mouse scrolled (350, 407) with delta (0, 0)
Screenshot: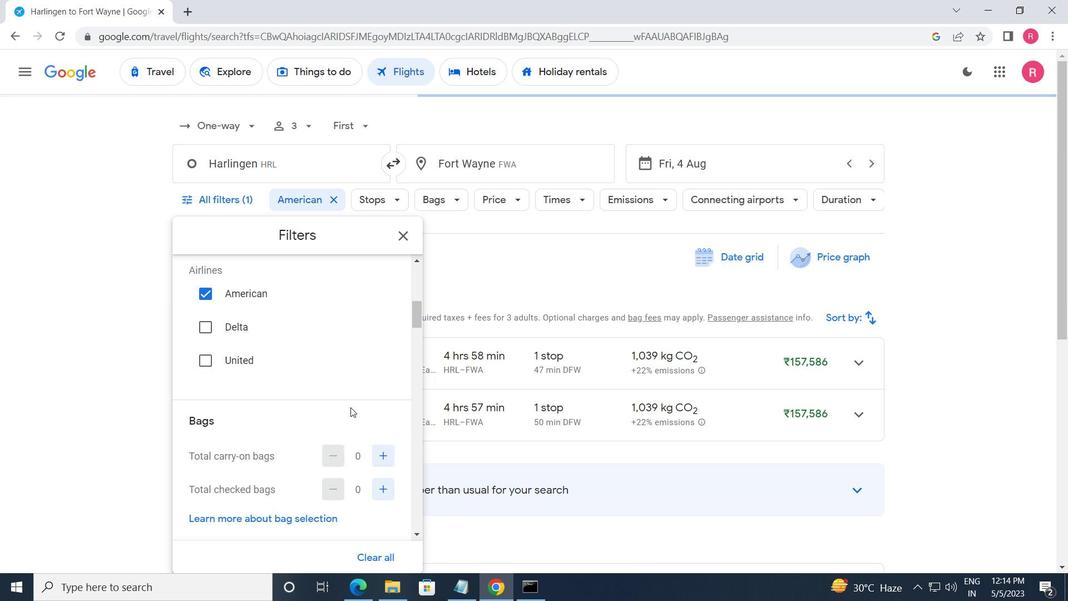 
Action: Mouse moved to (372, 355)
Screenshot: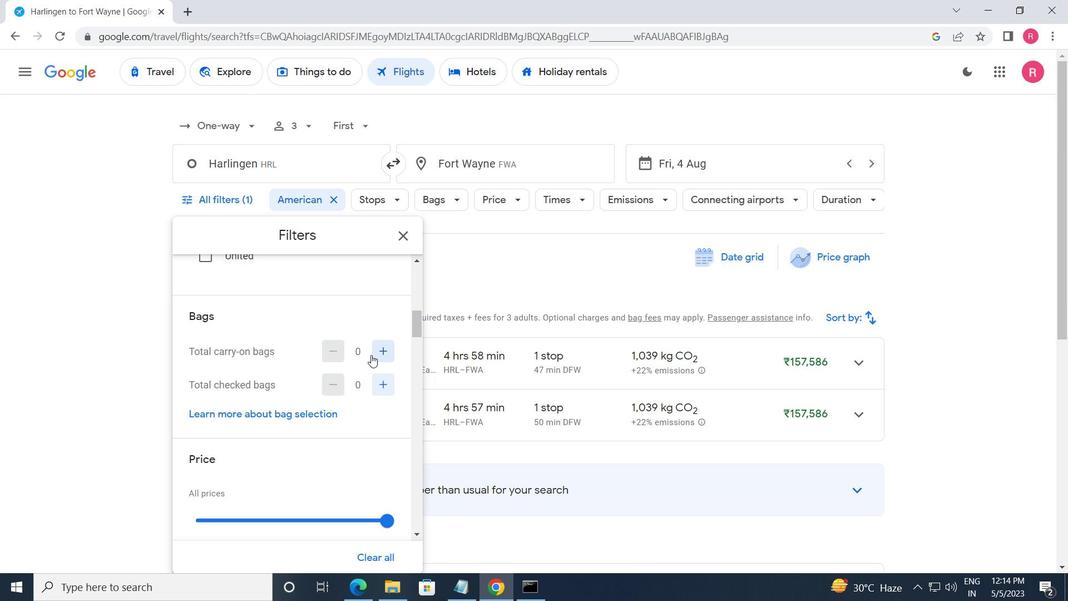 
Action: Mouse pressed left at (372, 355)
Screenshot: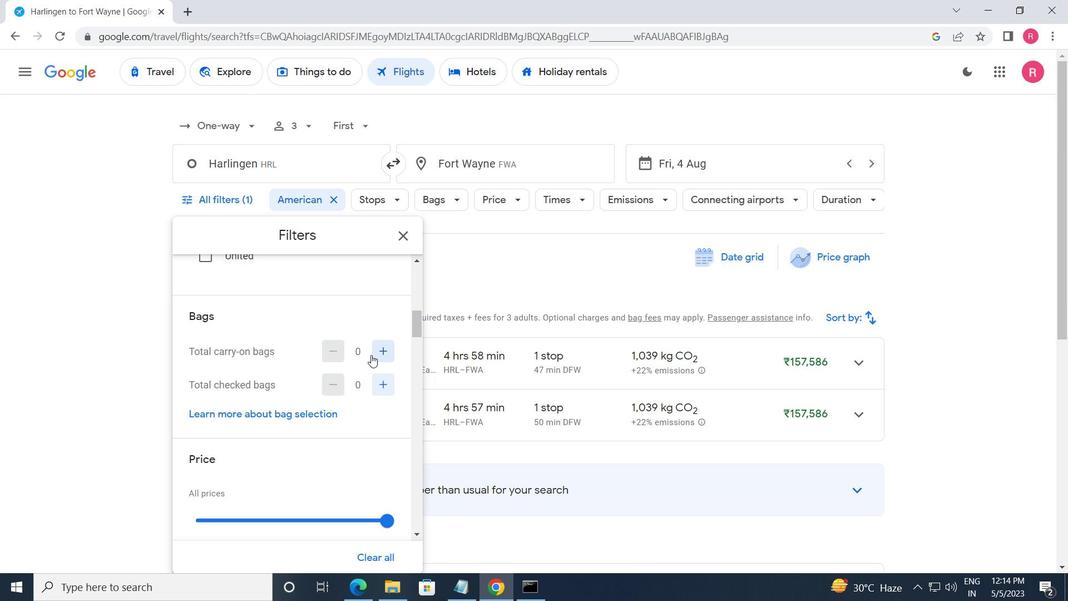 
Action: Mouse moved to (370, 359)
Screenshot: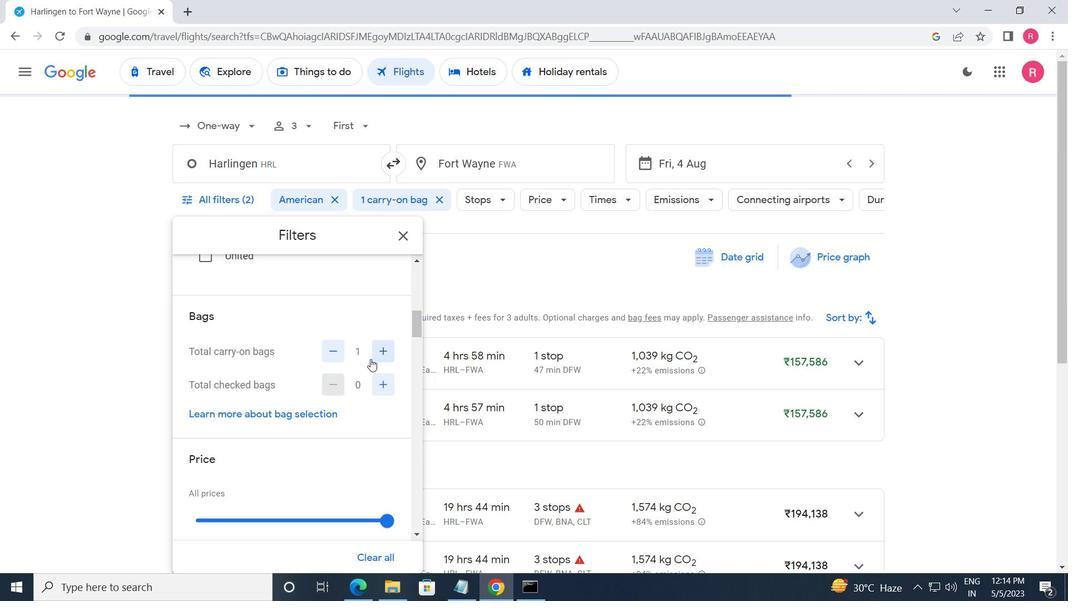 
Action: Mouse scrolled (370, 358) with delta (0, 0)
Screenshot: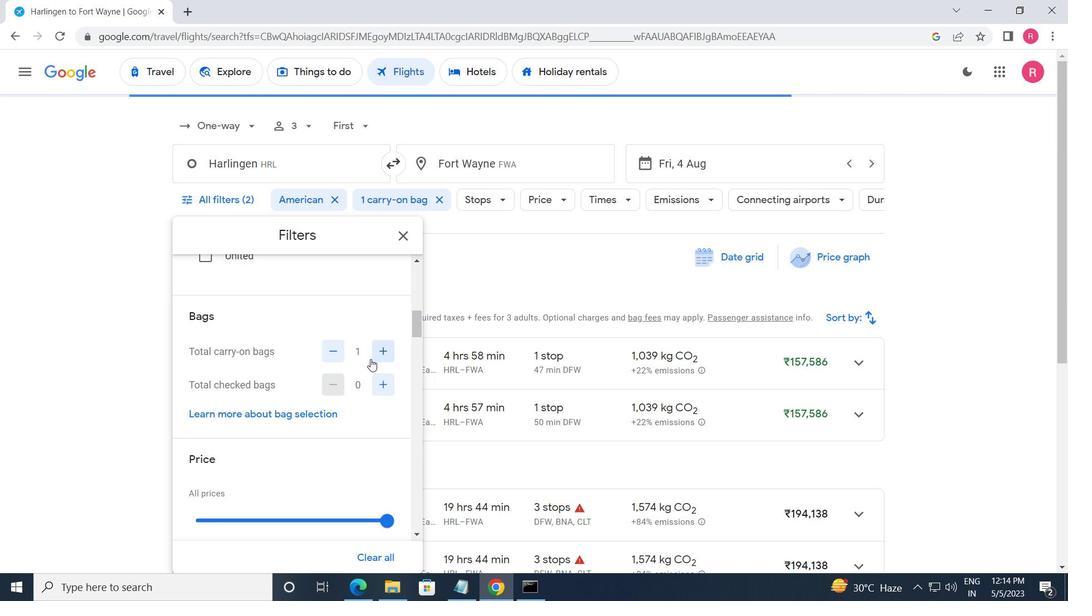 
Action: Mouse moved to (369, 359)
Screenshot: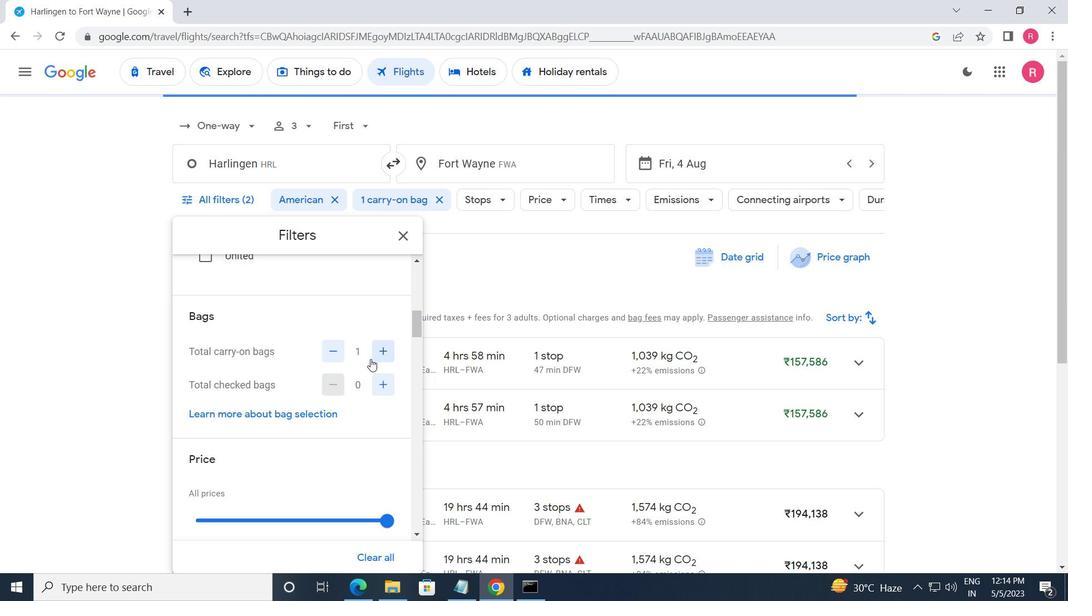 
Action: Mouse scrolled (369, 358) with delta (0, 0)
Screenshot: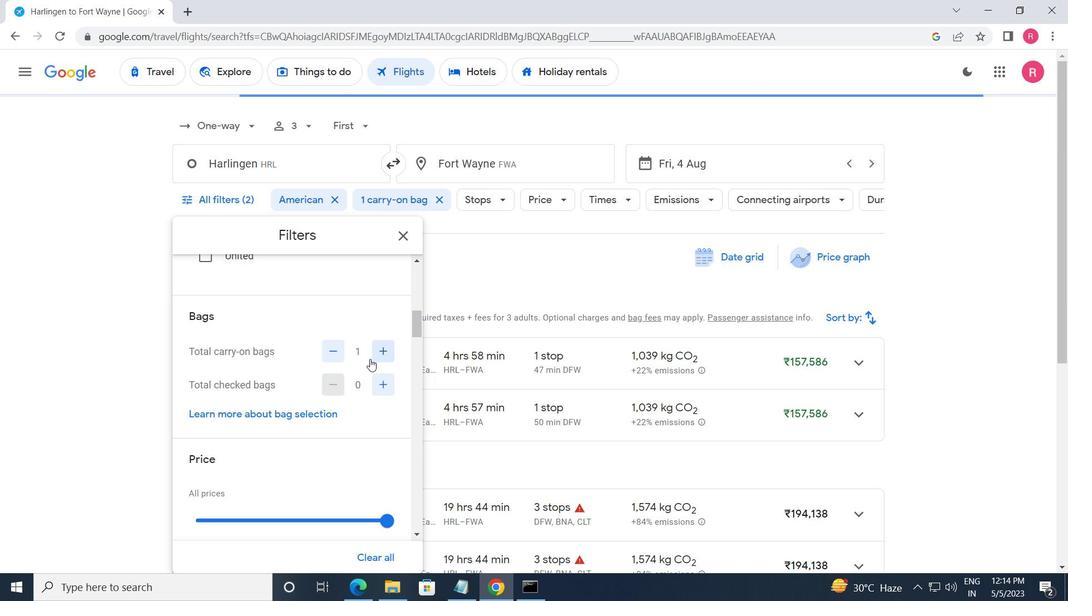 
Action: Mouse moved to (385, 379)
Screenshot: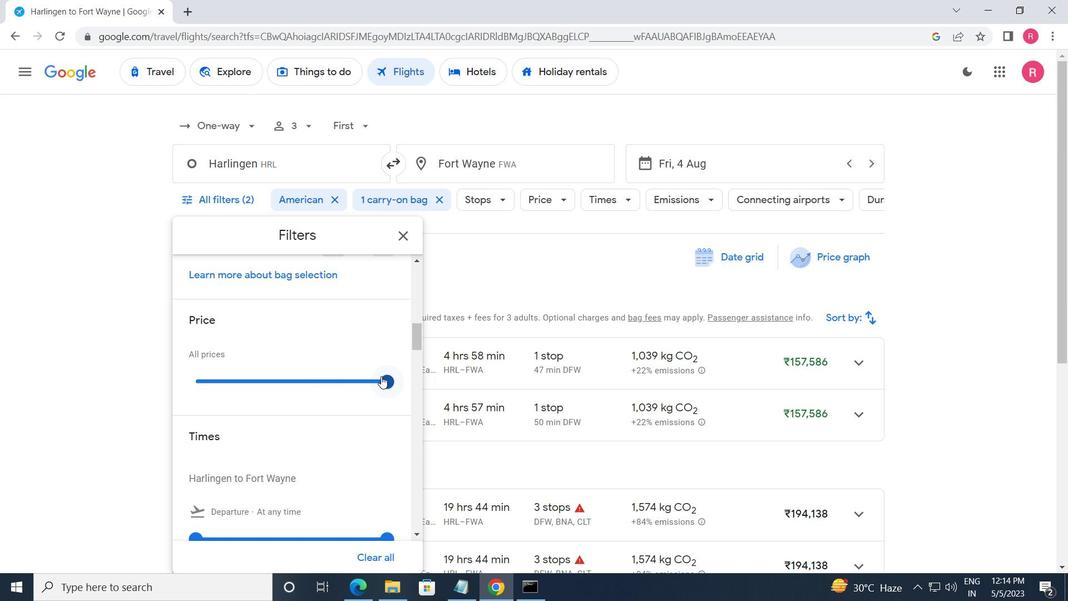 
Action: Mouse pressed left at (385, 379)
Screenshot: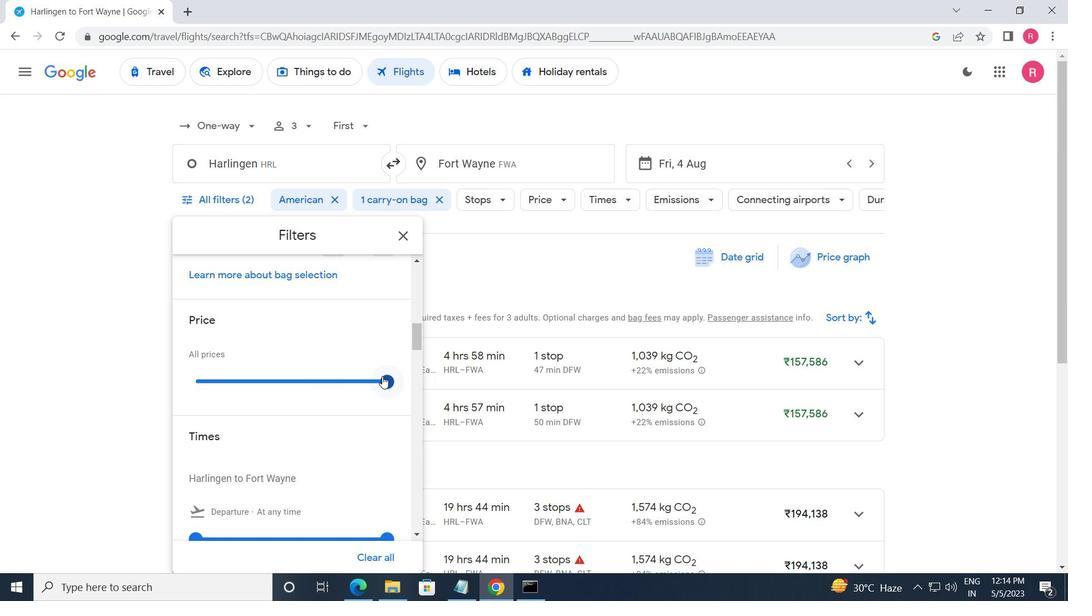 
Action: Mouse moved to (222, 394)
Screenshot: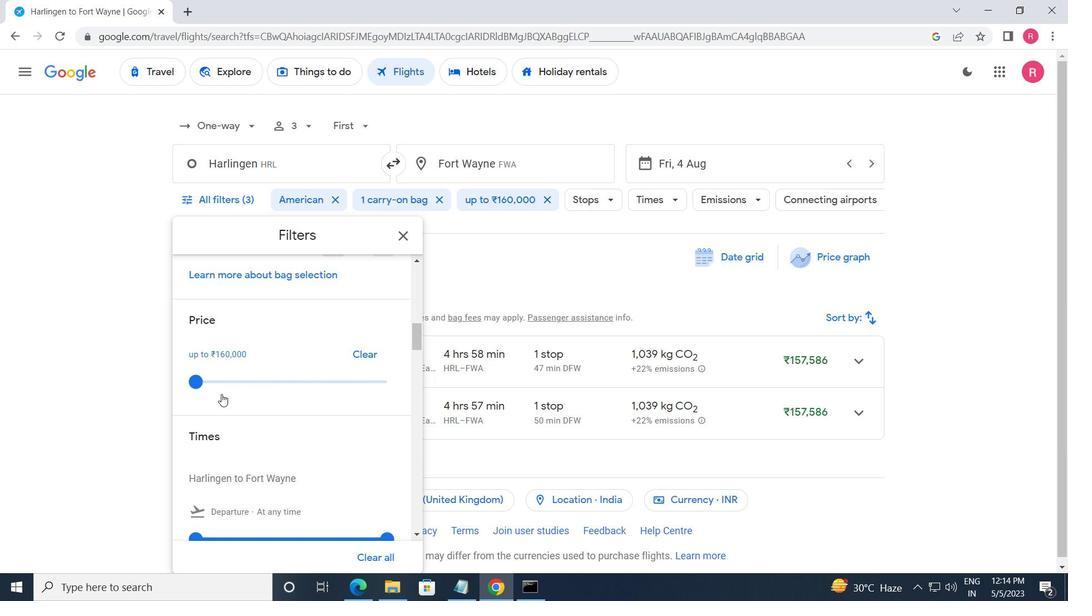 
Action: Mouse scrolled (222, 393) with delta (0, 0)
Screenshot: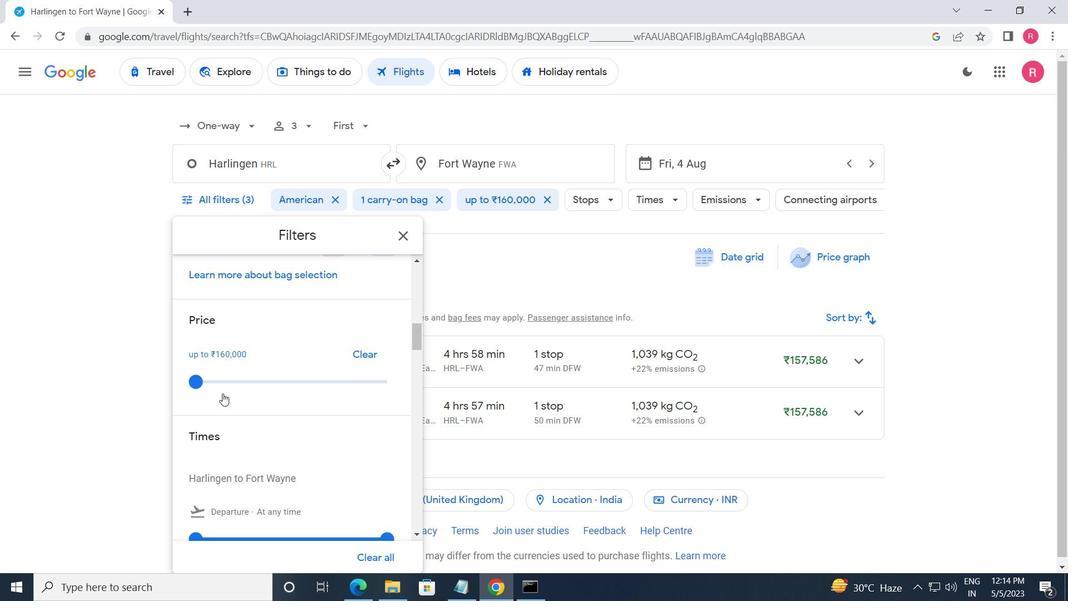 
Action: Mouse scrolled (222, 393) with delta (0, 0)
Screenshot: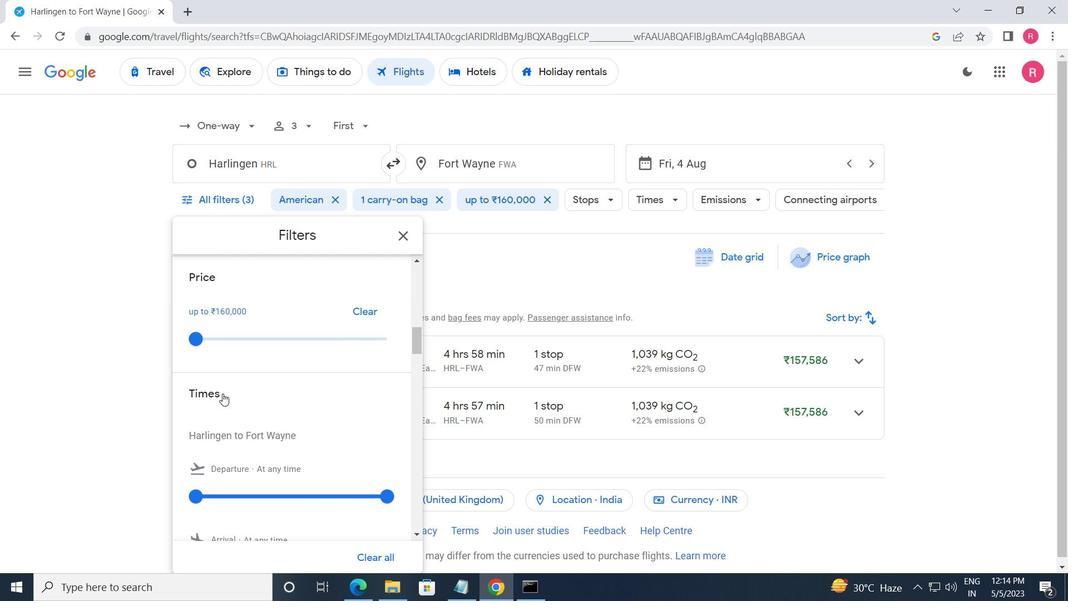 
Action: Mouse moved to (208, 400)
Screenshot: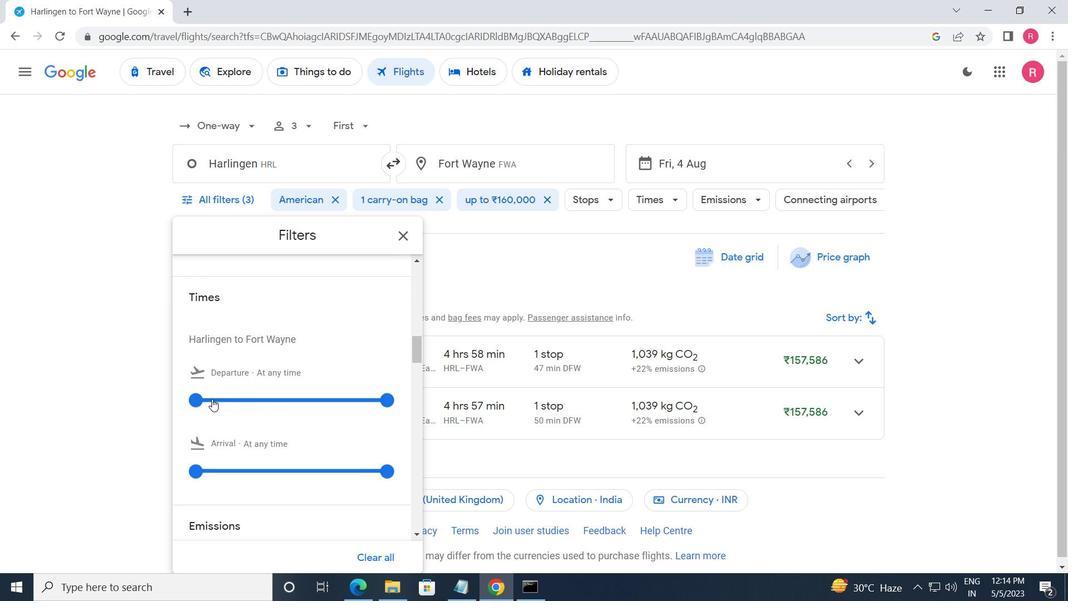 
Action: Mouse pressed left at (208, 400)
Screenshot: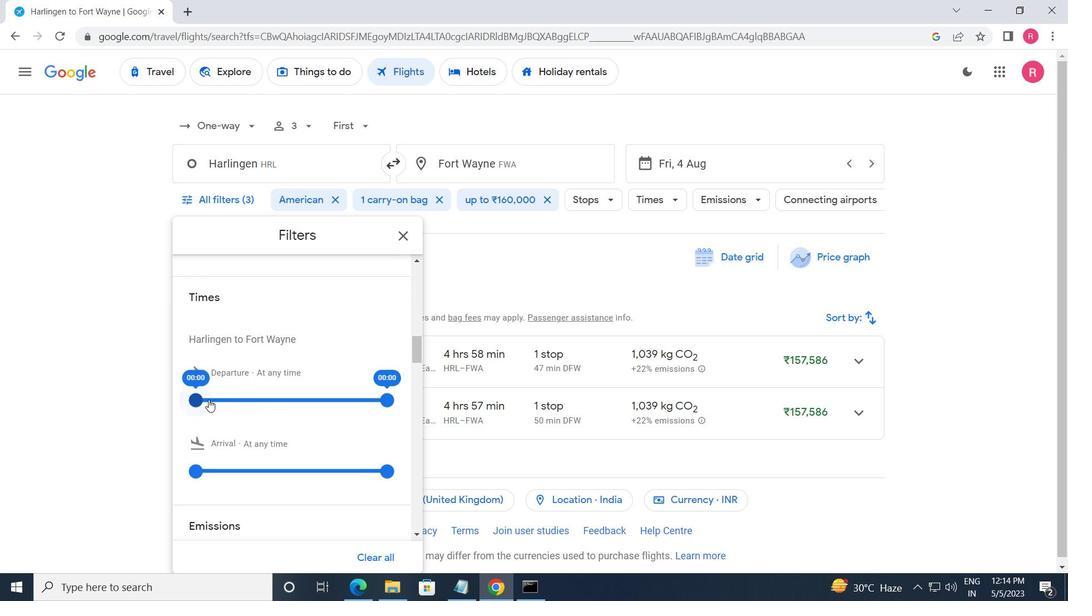 
Action: Mouse moved to (381, 397)
Screenshot: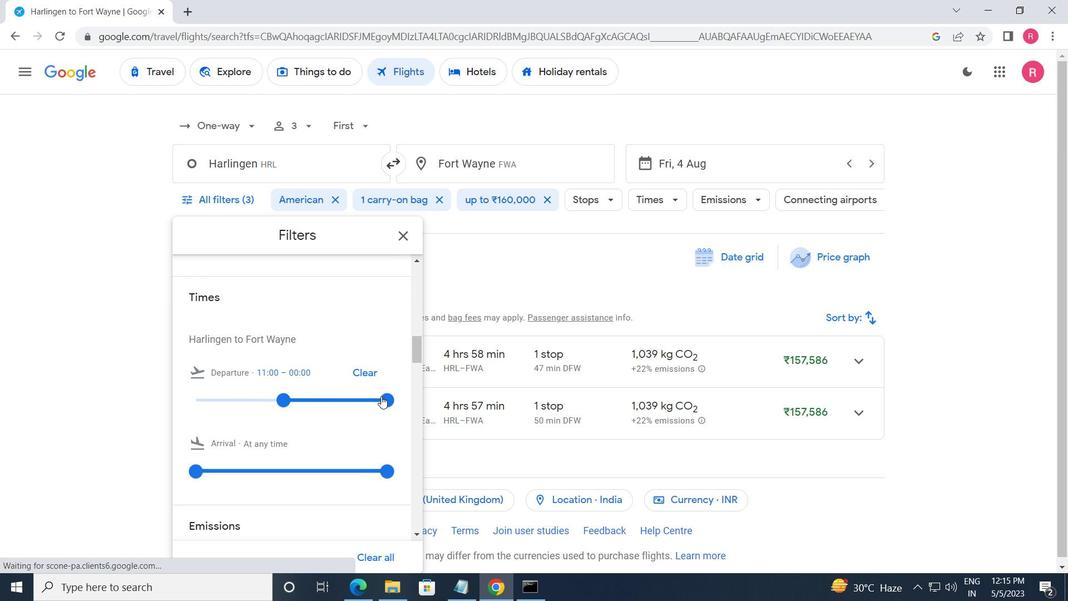 
Action: Mouse pressed left at (381, 397)
Screenshot: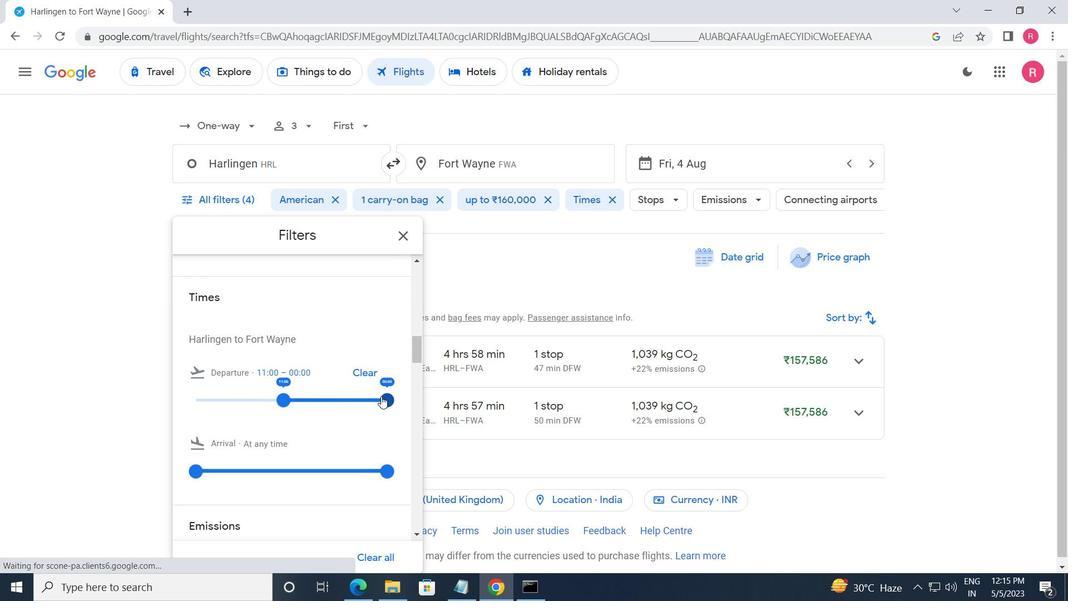
Action: Mouse moved to (405, 242)
Screenshot: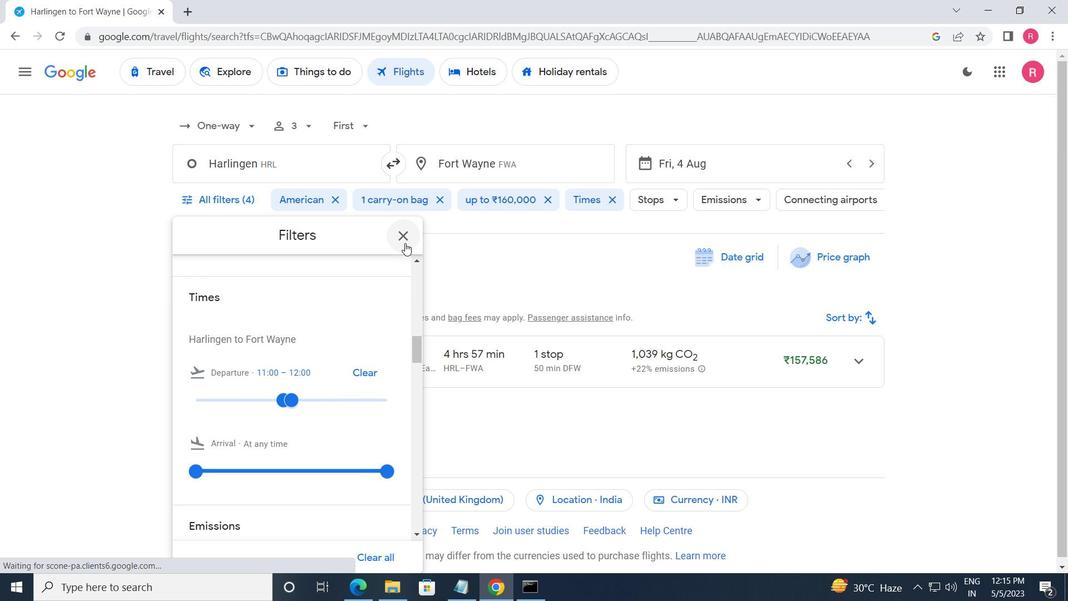 
Action: Mouse pressed left at (405, 242)
Screenshot: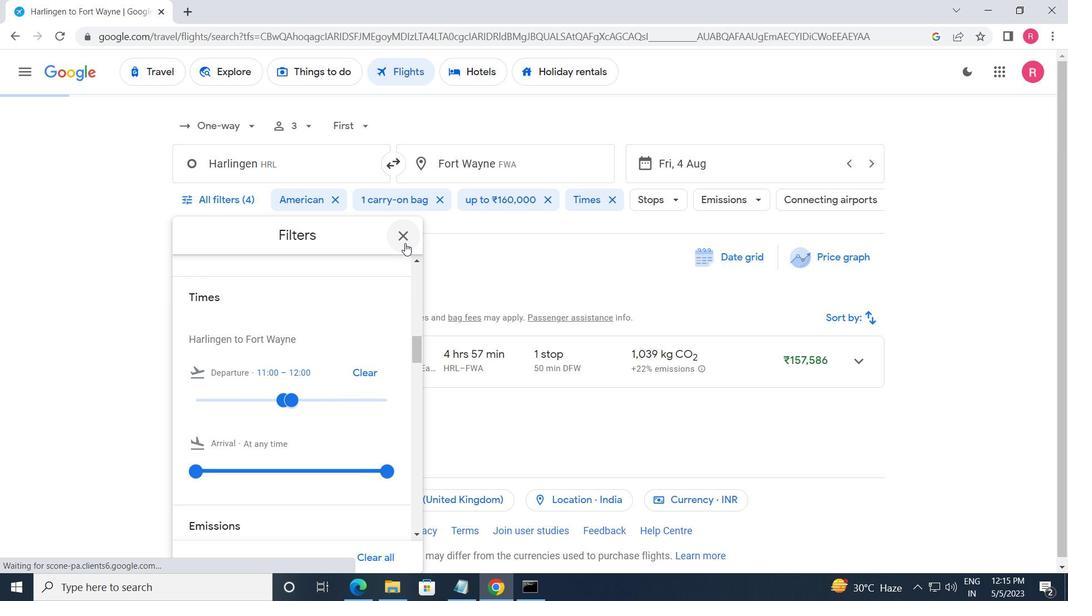 
